 Task: Find connections with filter location Sarwār with filter topic #healthwith filter profile language German with filter current company US Pharmacopeia with filter school Dr. Babasaheb Ambedkar Marathwada University, Aurangabad with filter industry Family Planning Centers with filter service category Business Analytics with filter keywords title Continuous Improvement Lead
Action: Mouse moved to (513, 62)
Screenshot: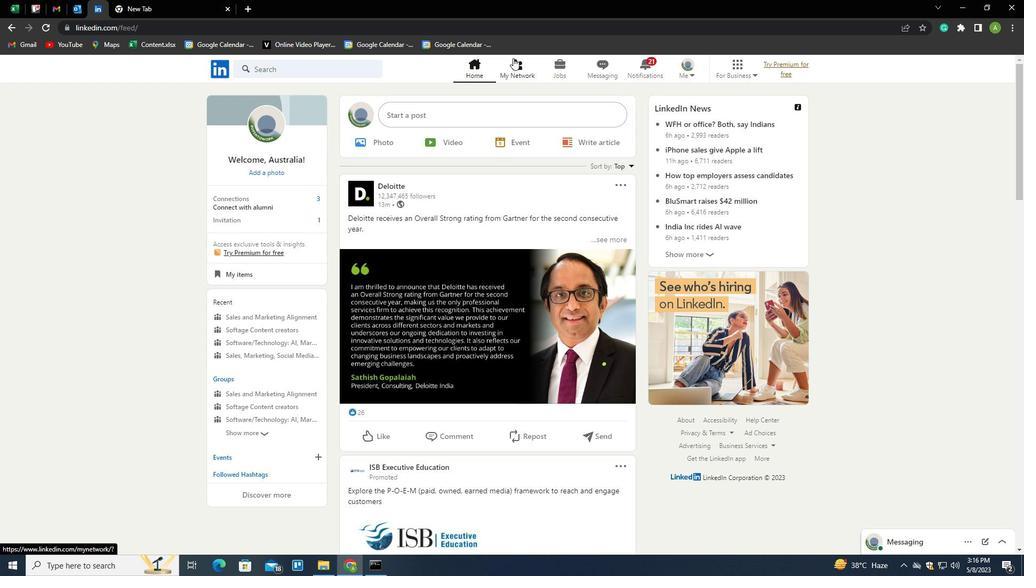 
Action: Mouse pressed left at (513, 62)
Screenshot: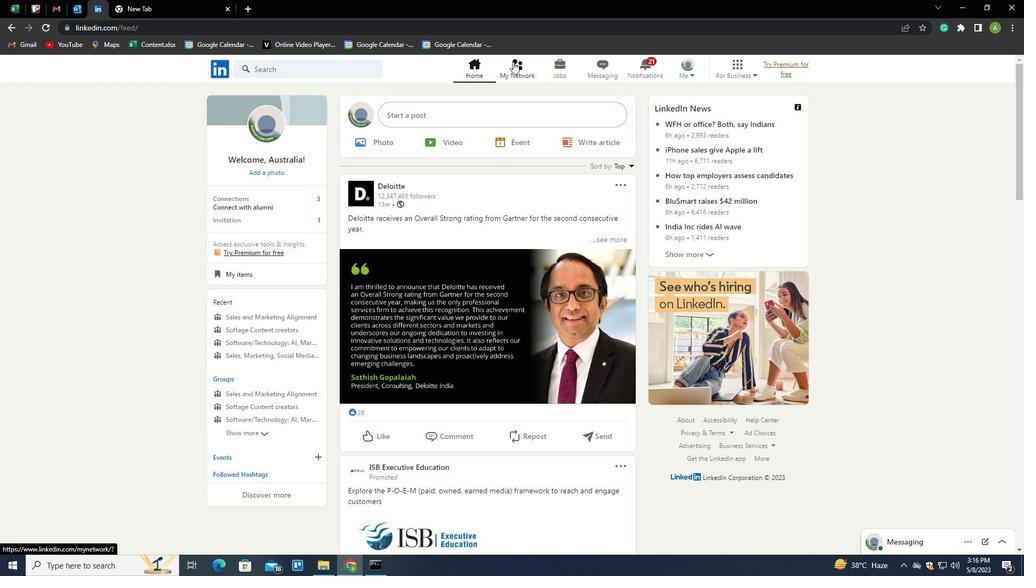 
Action: Mouse moved to (255, 128)
Screenshot: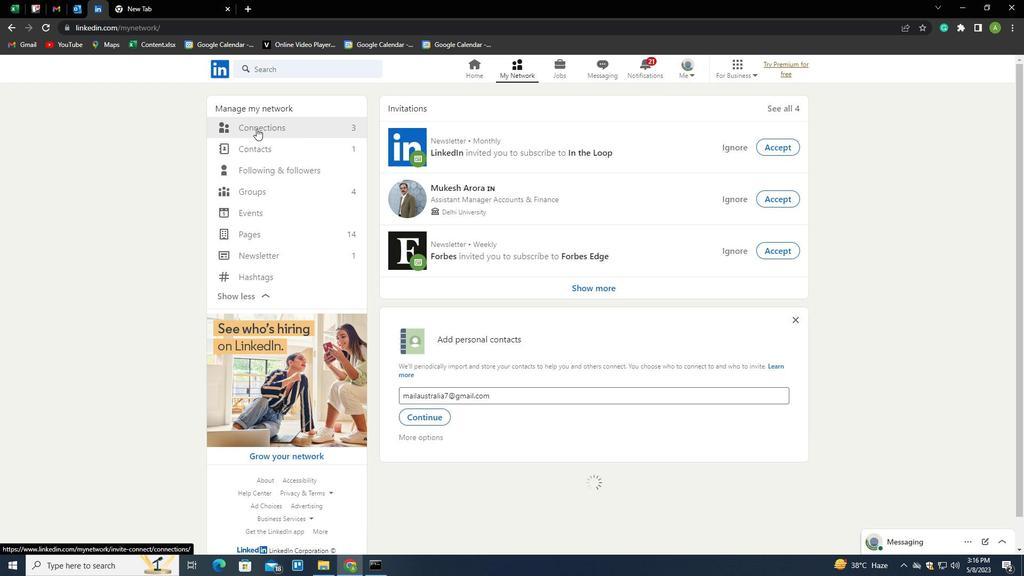 
Action: Mouse pressed left at (255, 128)
Screenshot: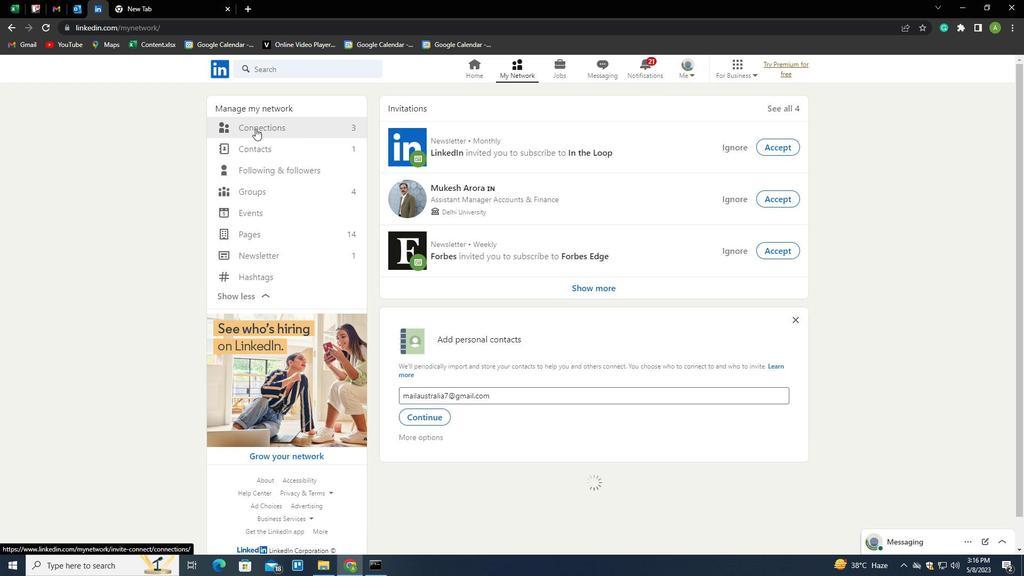 
Action: Mouse moved to (590, 129)
Screenshot: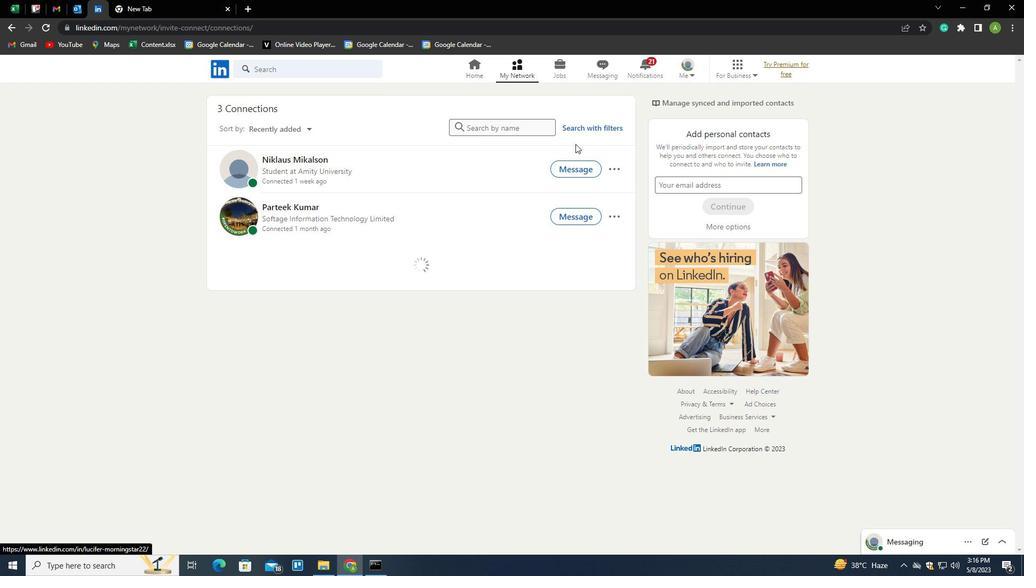 
Action: Mouse pressed left at (590, 129)
Screenshot: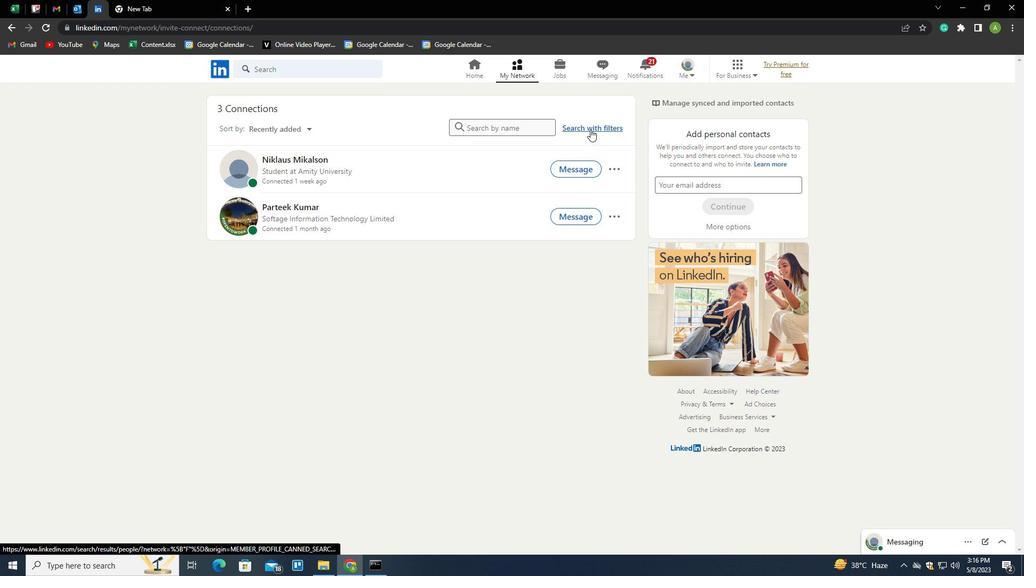 
Action: Mouse moved to (535, 102)
Screenshot: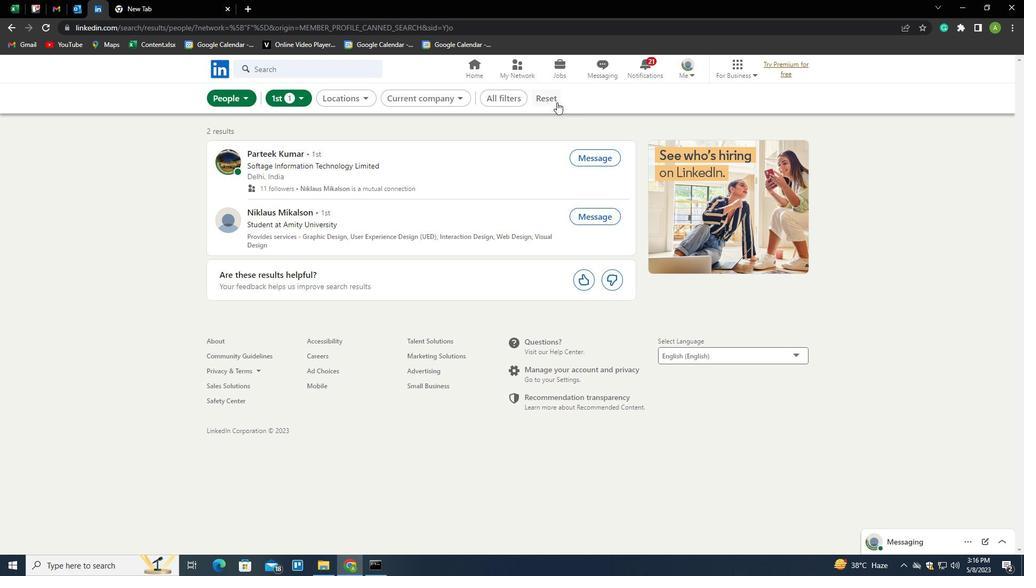 
Action: Mouse pressed left at (535, 102)
Screenshot: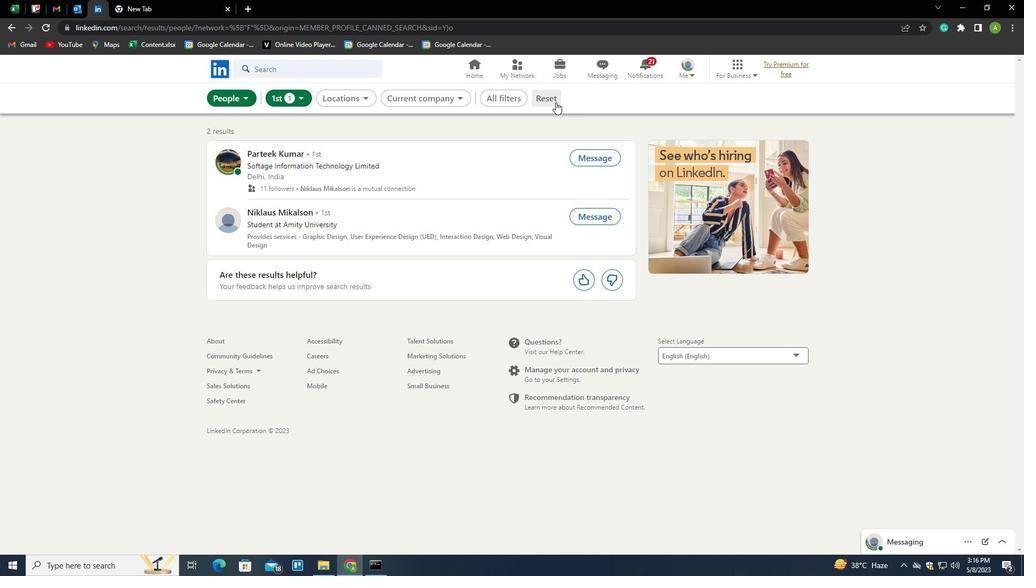
Action: Mouse moved to (526, 95)
Screenshot: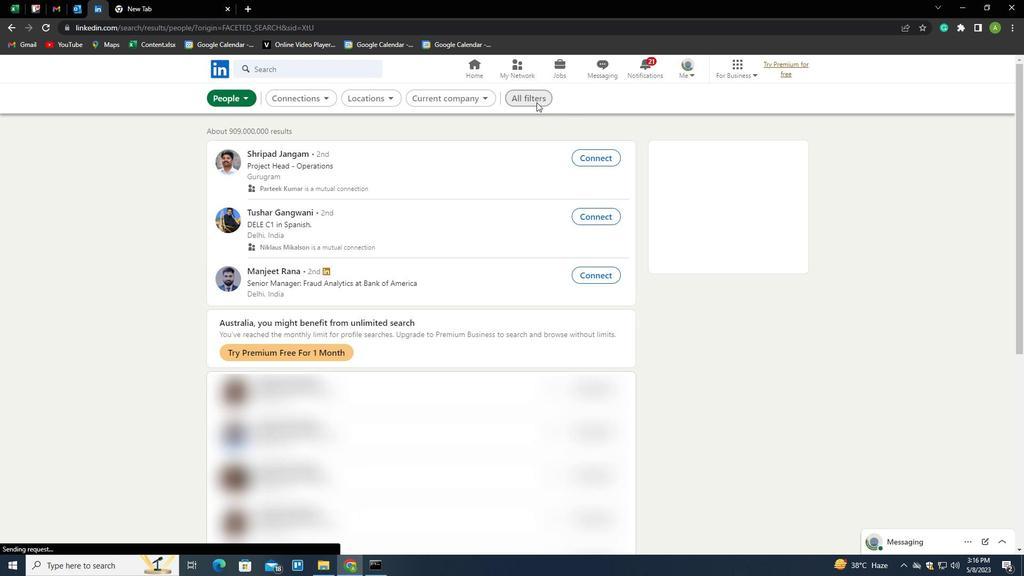 
Action: Mouse pressed left at (526, 95)
Screenshot: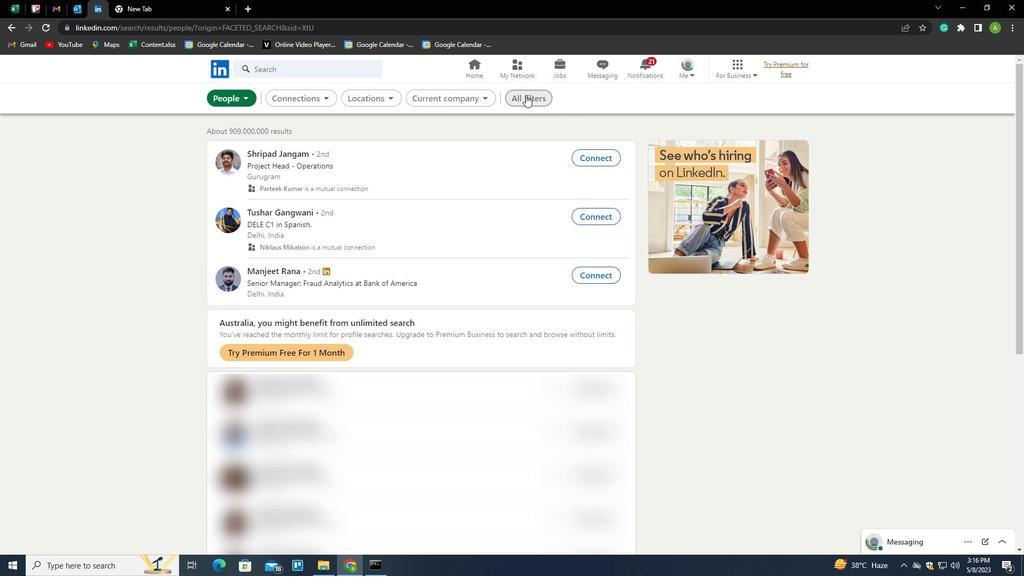 
Action: Mouse moved to (788, 215)
Screenshot: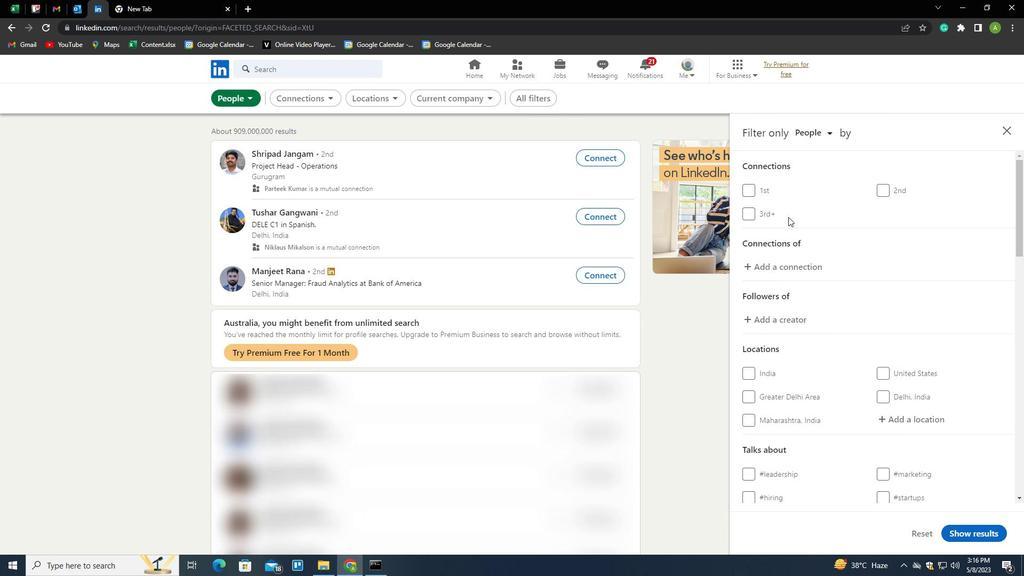 
Action: Mouse scrolled (788, 215) with delta (0, 0)
Screenshot: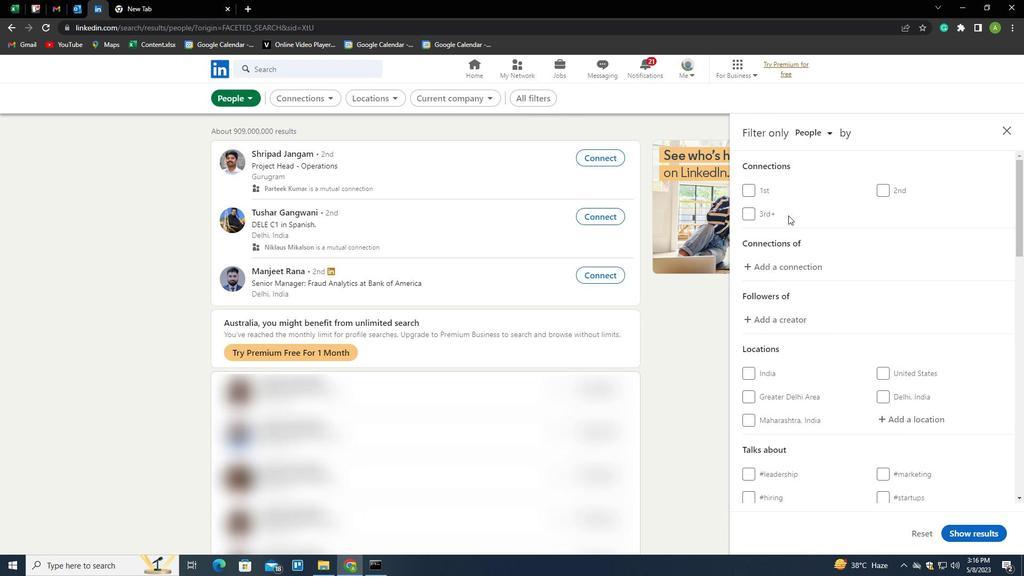 
Action: Mouse scrolled (788, 215) with delta (0, 0)
Screenshot: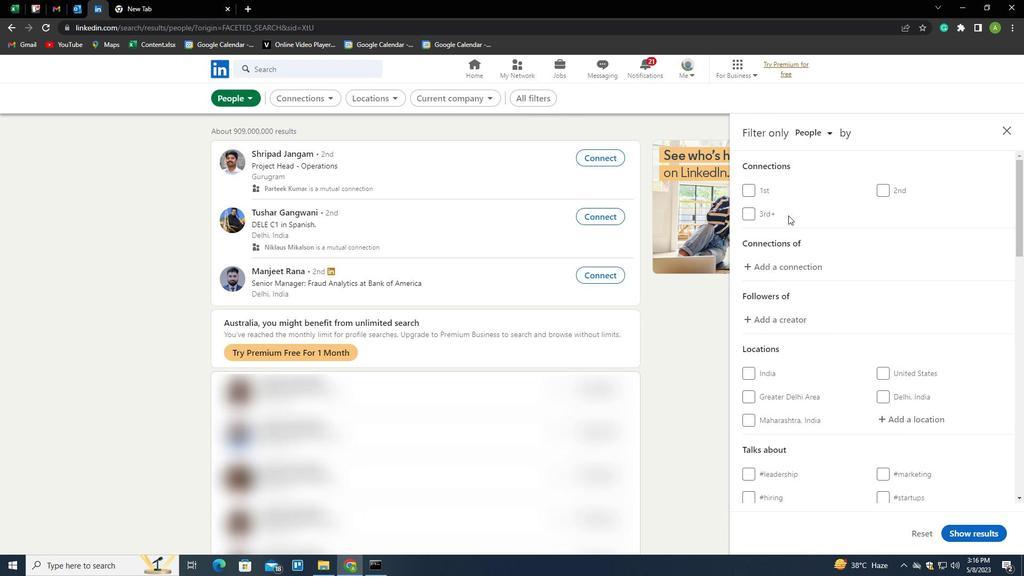 
Action: Mouse moved to (831, 243)
Screenshot: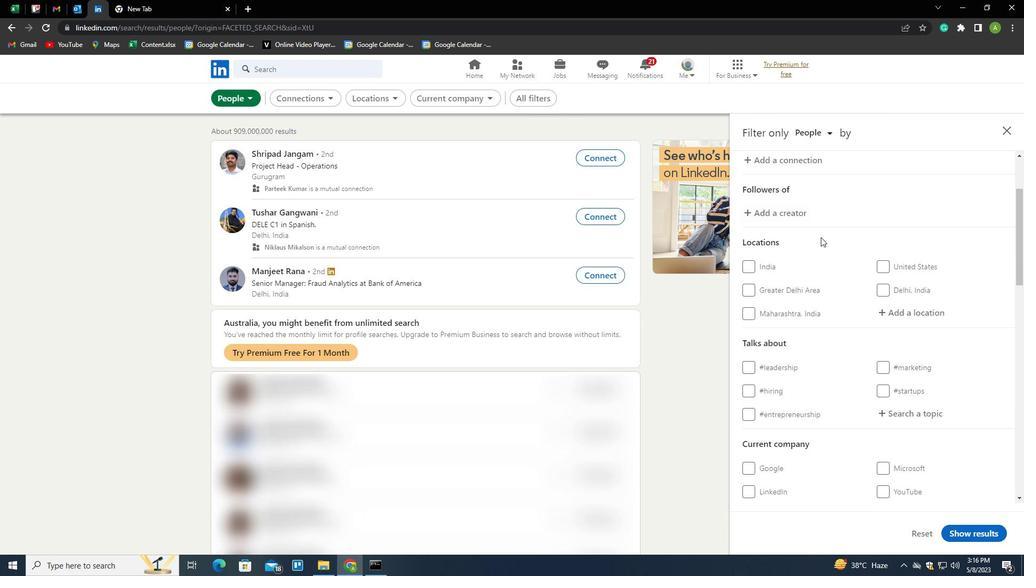 
Action: Mouse scrolled (831, 243) with delta (0, 0)
Screenshot: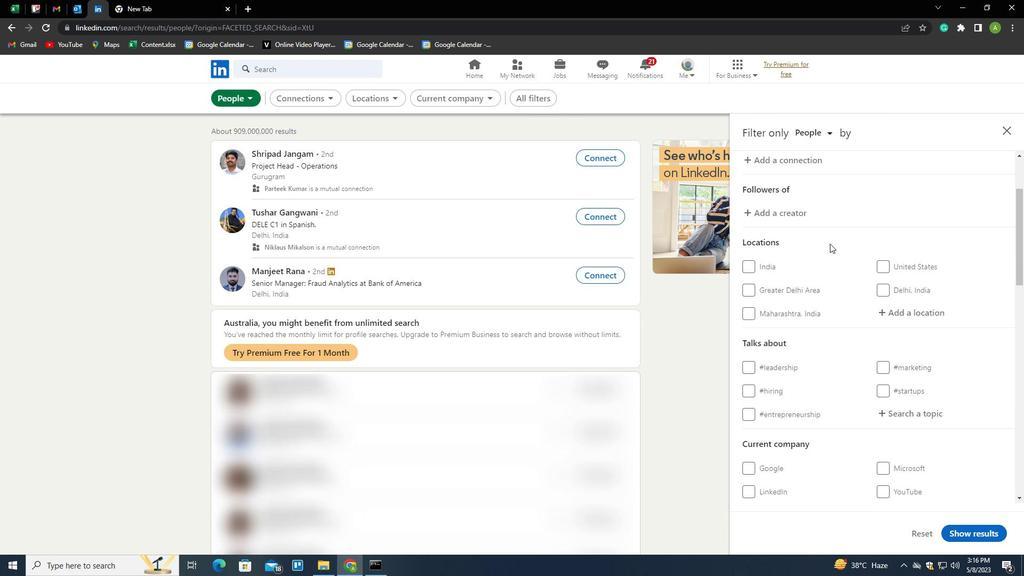 
Action: Mouse moved to (893, 260)
Screenshot: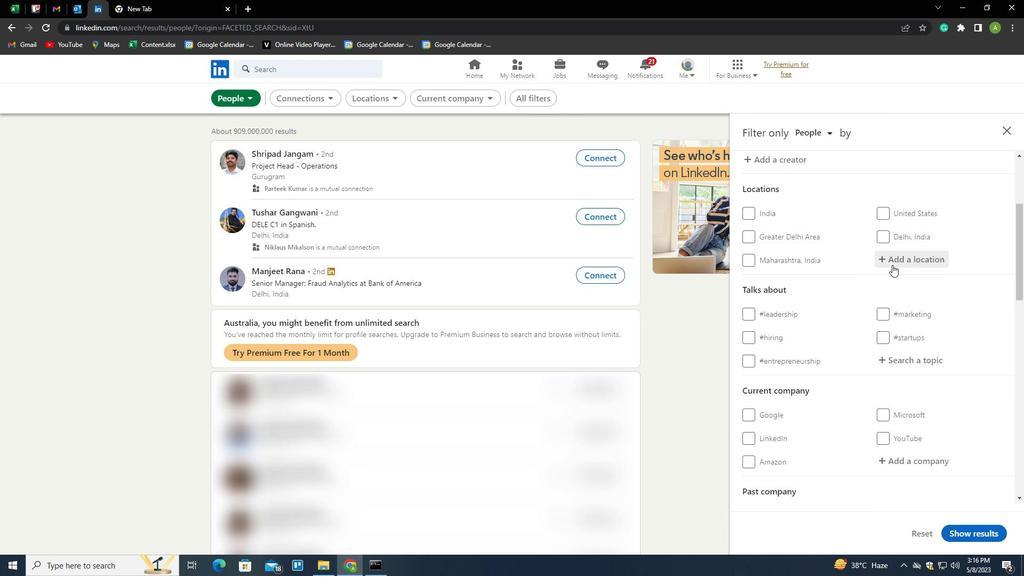 
Action: Mouse pressed left at (893, 260)
Screenshot: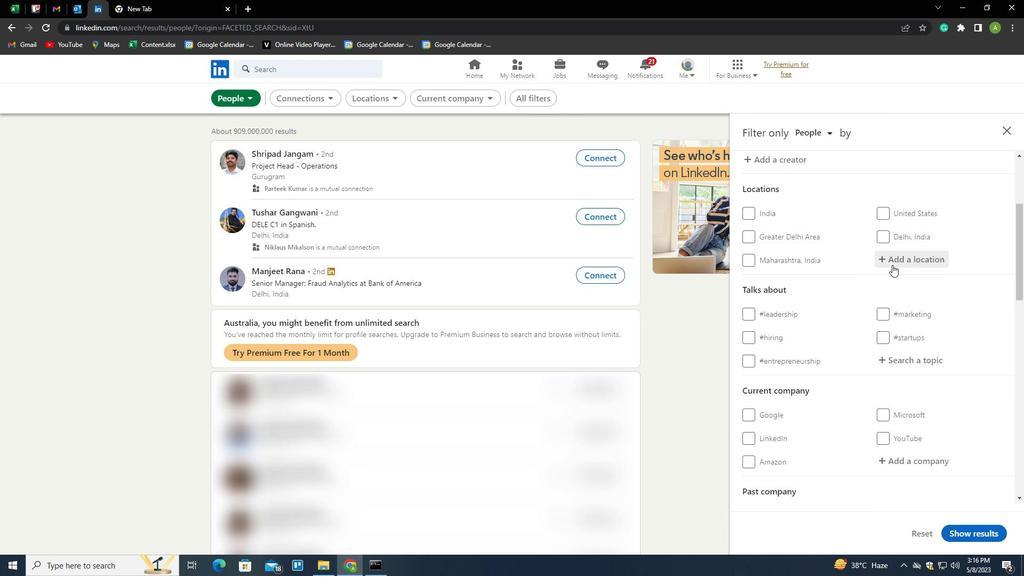 
Action: Key pressed <Key.shift>S
Screenshot: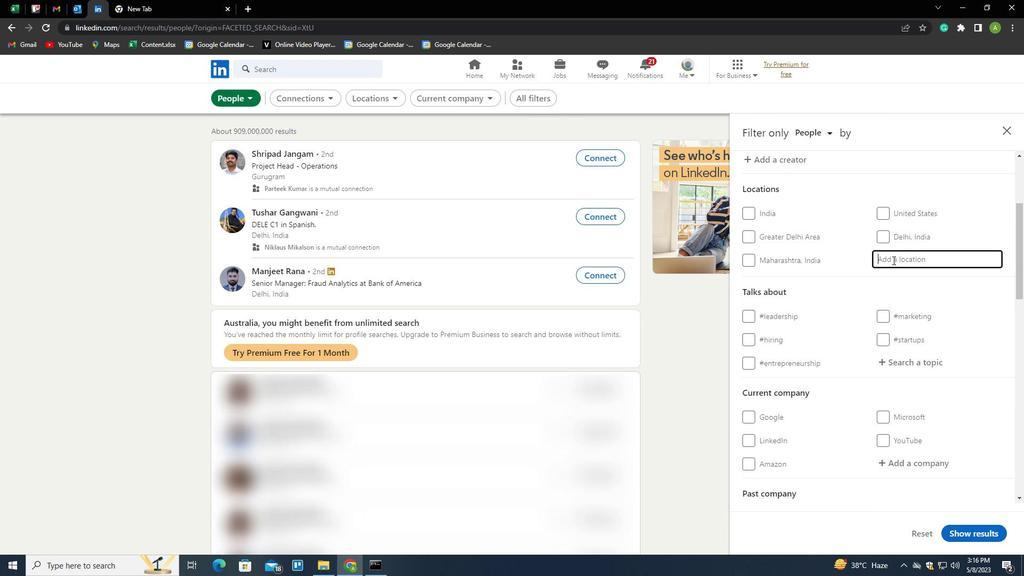 
Action: Mouse moved to (895, 259)
Screenshot: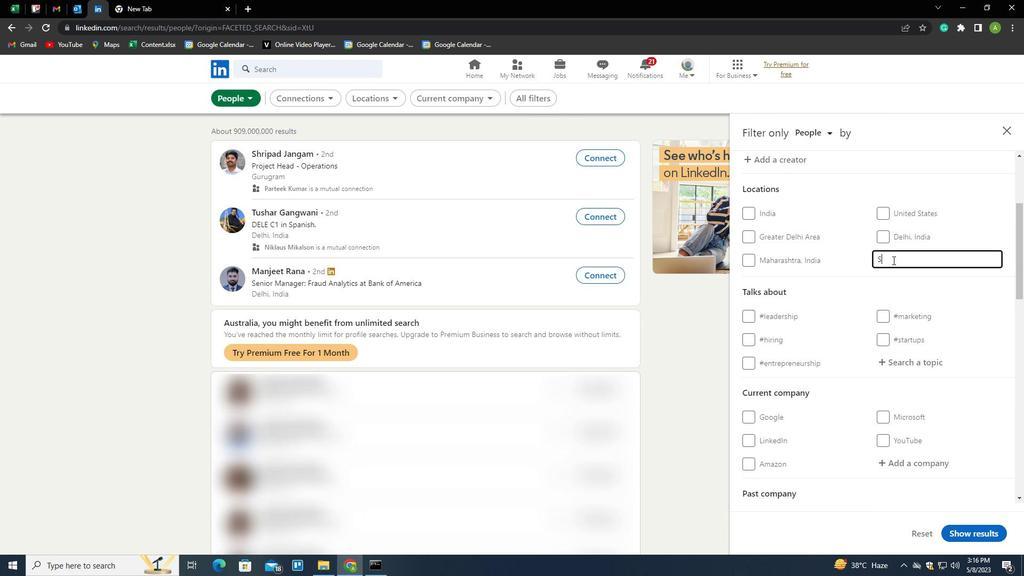 
Action: Key pressed A
Screenshot: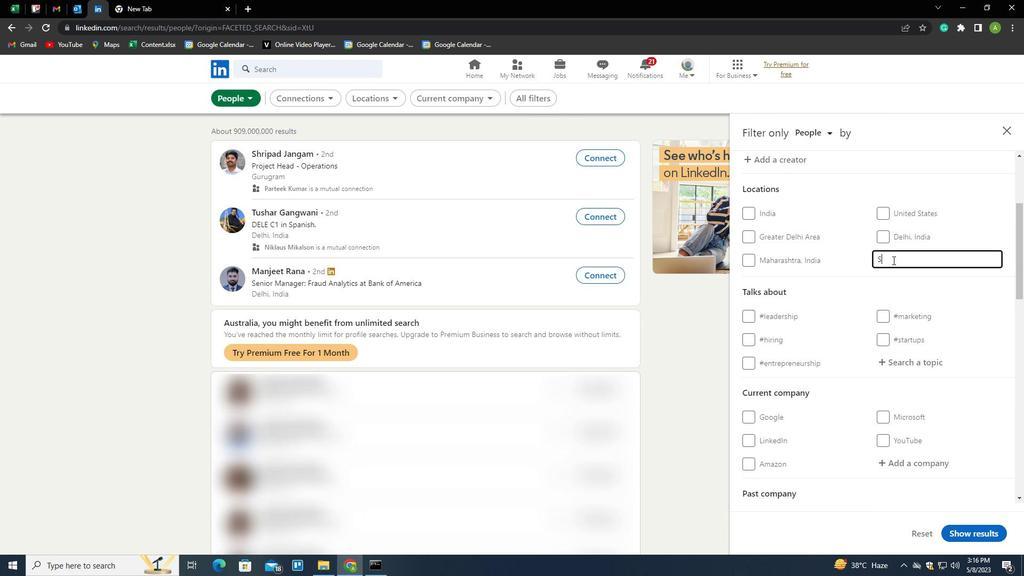 
Action: Mouse moved to (929, 235)
Screenshot: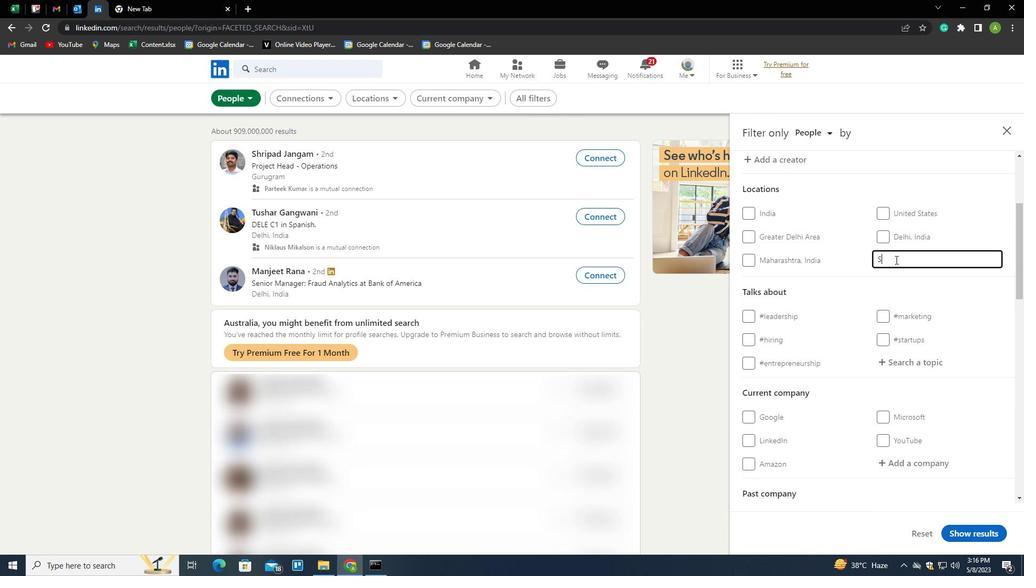 
Action: Key pressed RWAR<Key.down><Key.enter>
Screenshot: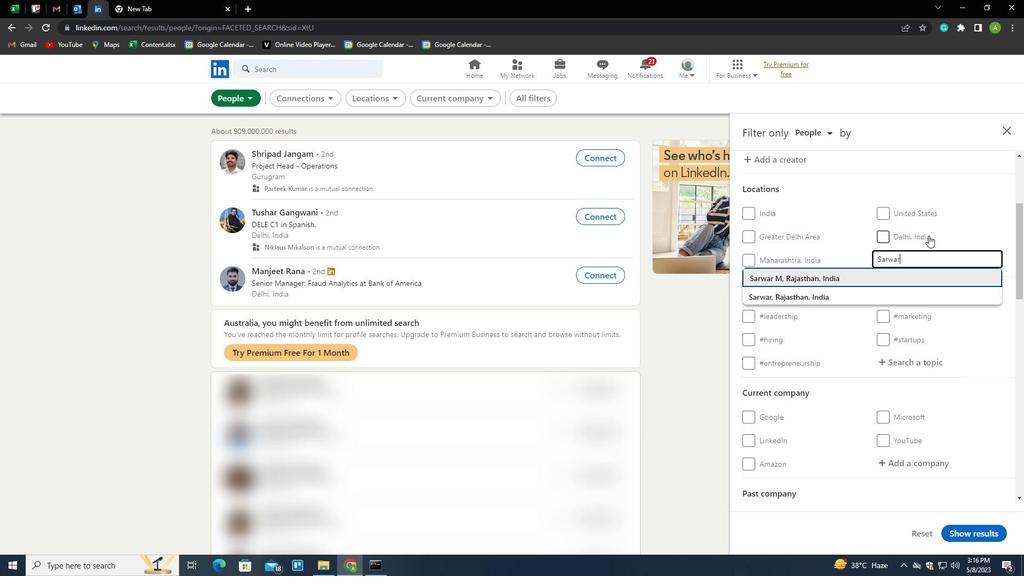 
Action: Mouse scrolled (929, 235) with delta (0, 0)
Screenshot: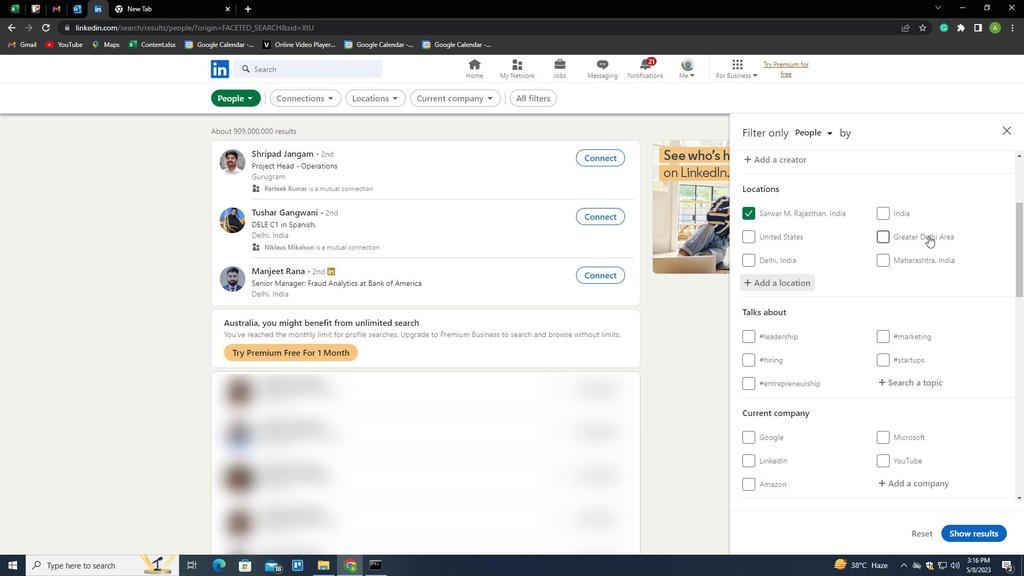 
Action: Mouse scrolled (929, 235) with delta (0, 0)
Screenshot: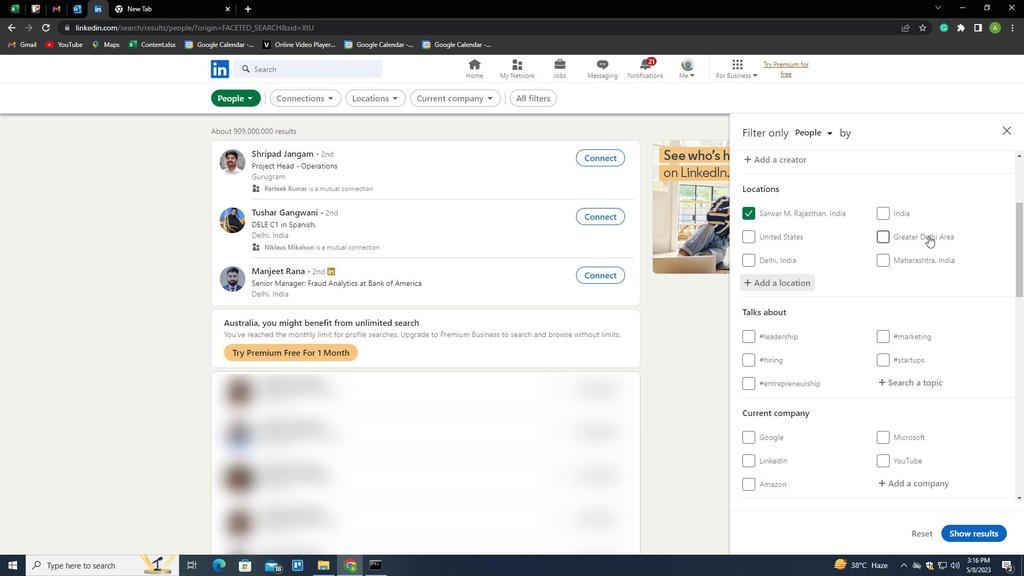 
Action: Mouse moved to (913, 274)
Screenshot: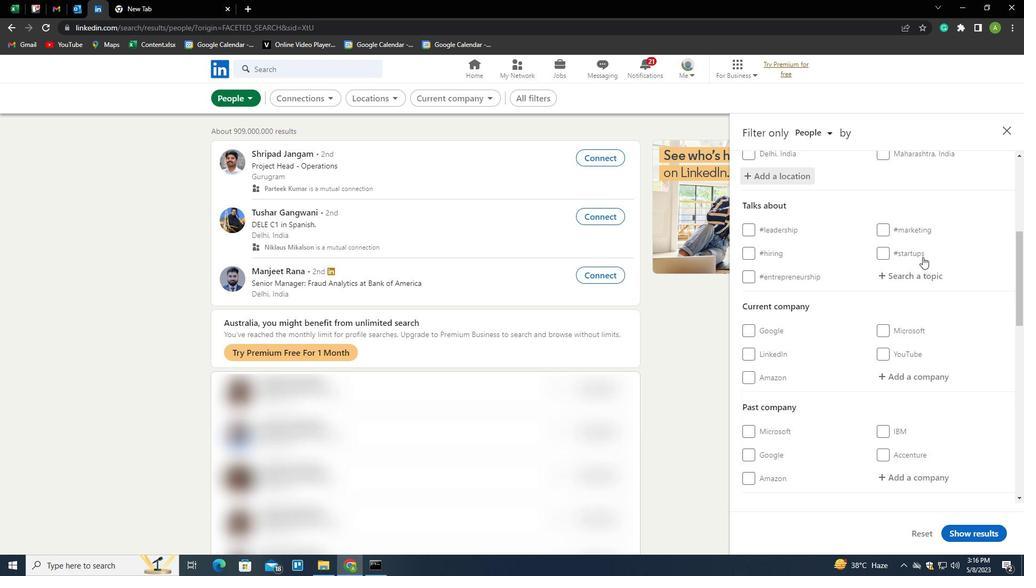 
Action: Mouse pressed left at (913, 274)
Screenshot: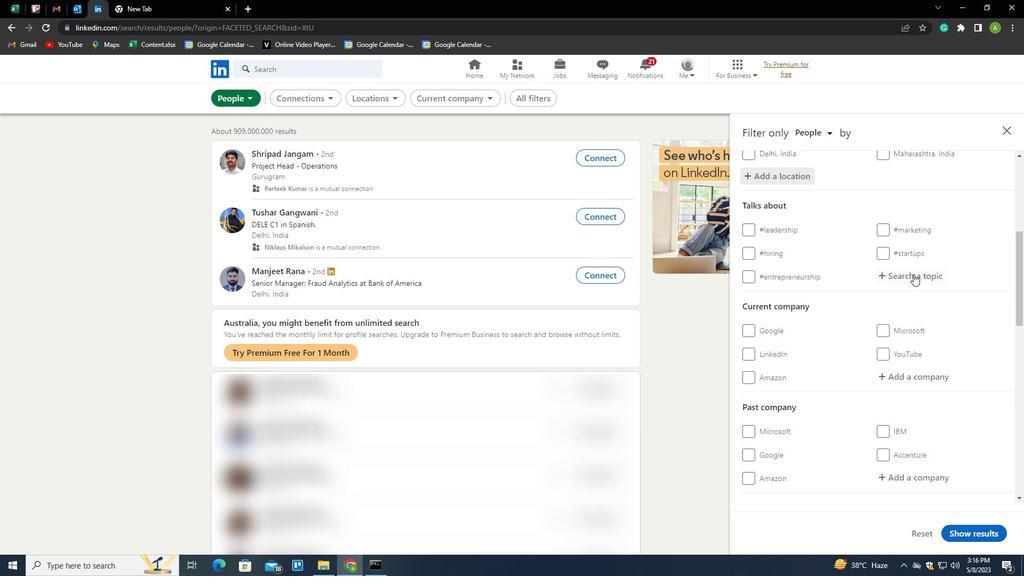 
Action: Mouse moved to (920, 270)
Screenshot: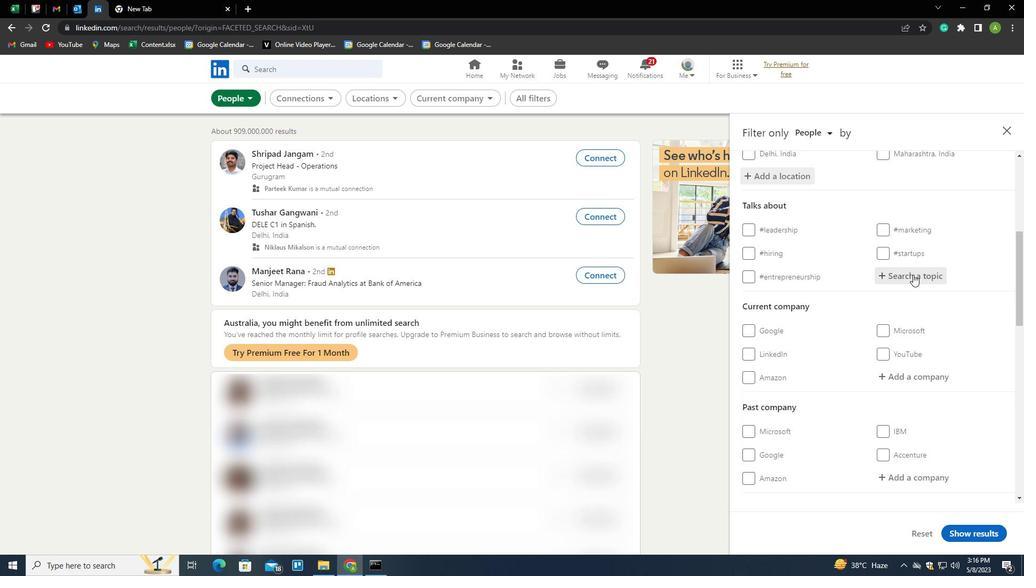 
Action: Key pressed HEAT<Key.backspace>LTH<Key.down><Key.down><Key.enter>
Screenshot: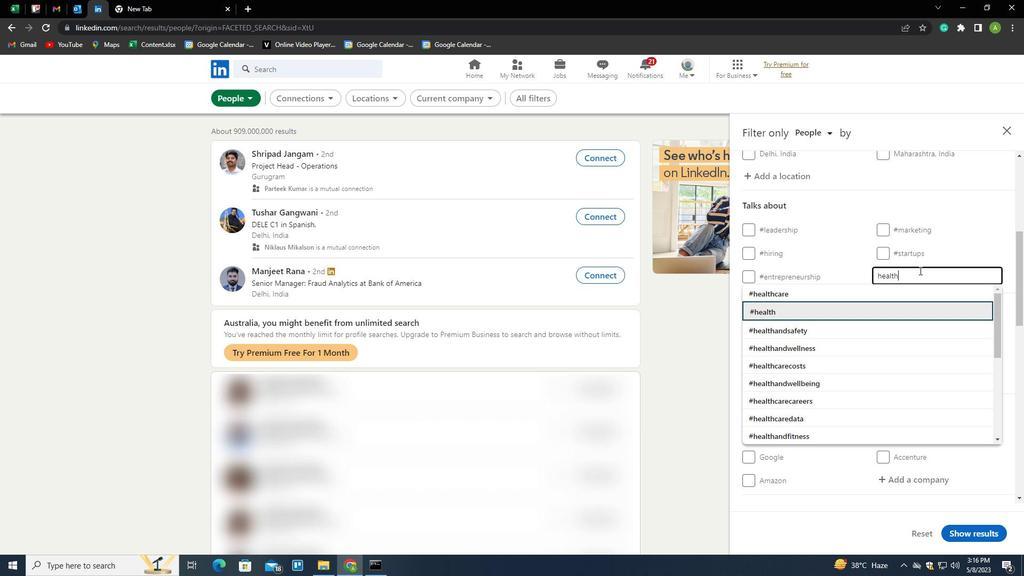 
Action: Mouse scrolled (920, 270) with delta (0, 0)
Screenshot: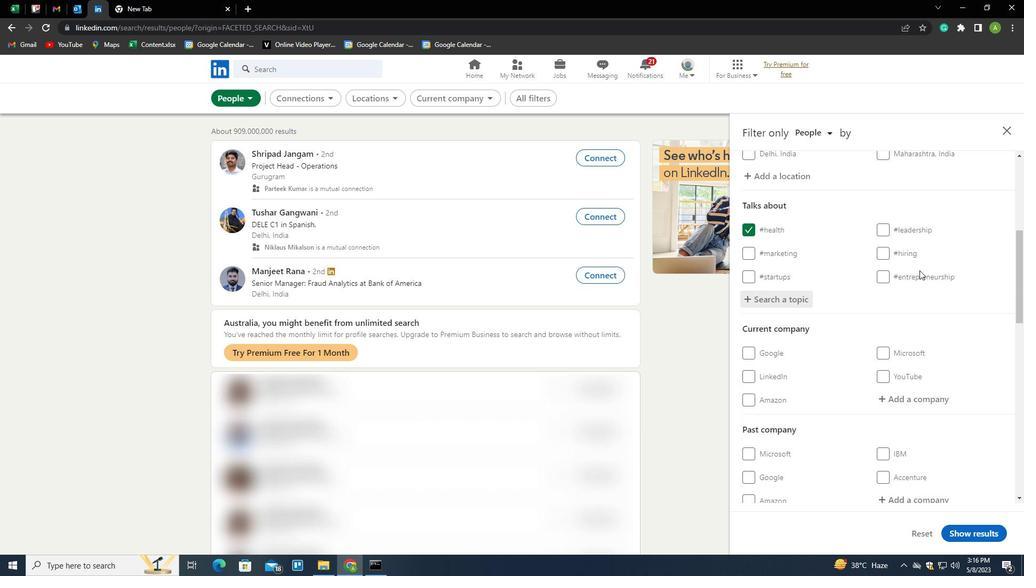 
Action: Mouse scrolled (920, 270) with delta (0, 0)
Screenshot: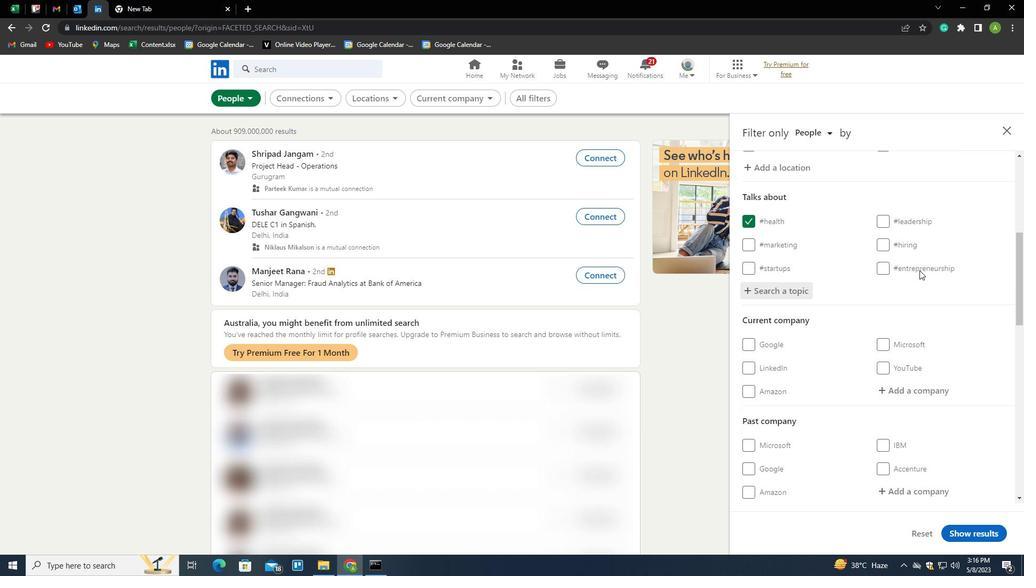 
Action: Mouse scrolled (920, 270) with delta (0, 0)
Screenshot: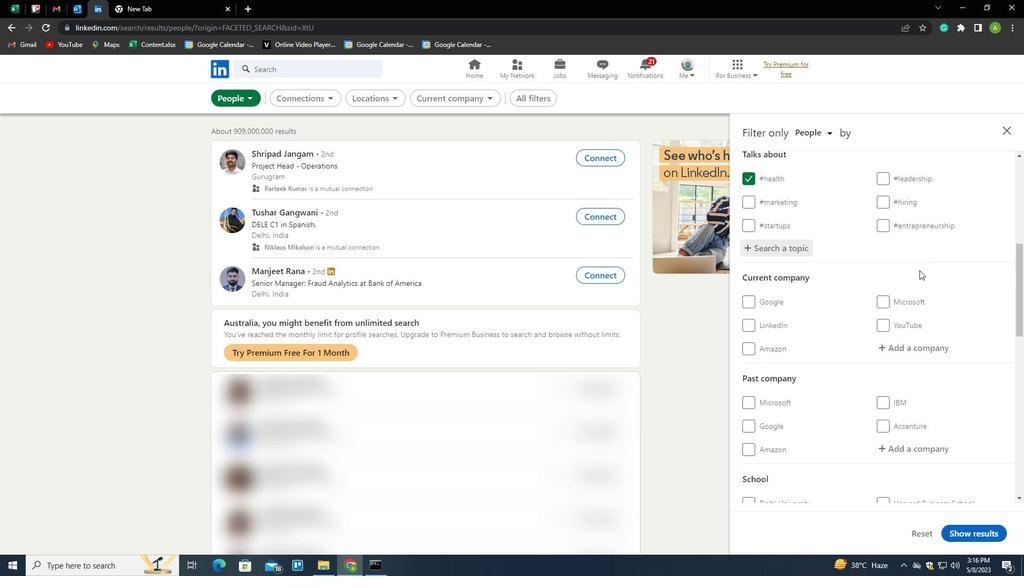 
Action: Mouse scrolled (920, 270) with delta (0, 0)
Screenshot: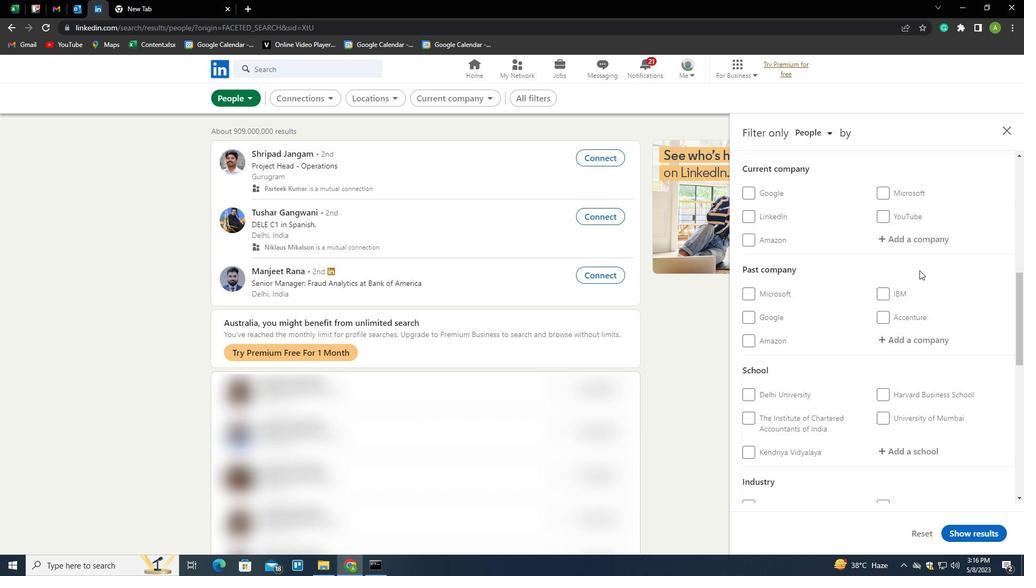 
Action: Mouse scrolled (920, 270) with delta (0, 0)
Screenshot: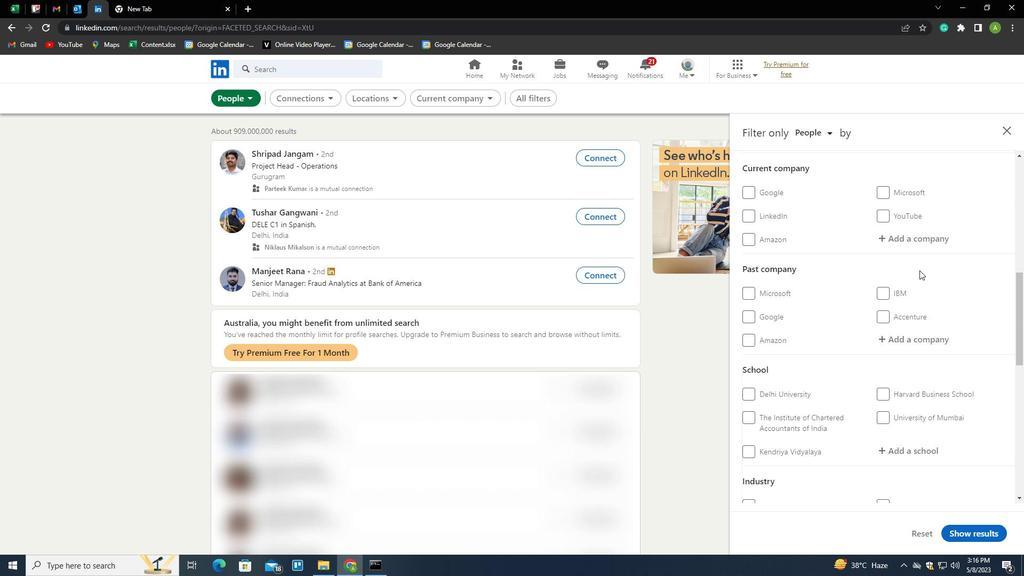 
Action: Mouse scrolled (920, 270) with delta (0, 0)
Screenshot: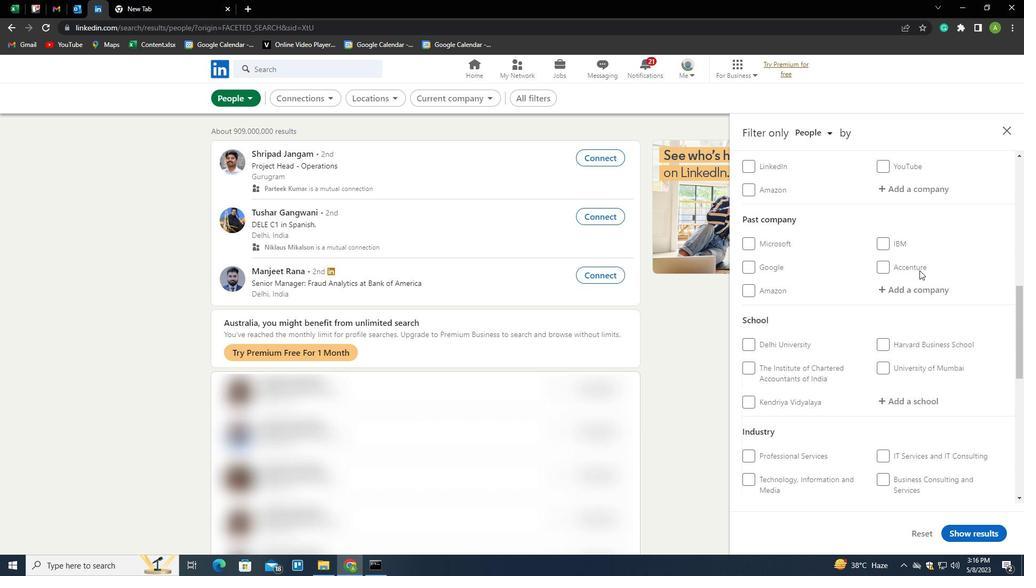 
Action: Mouse scrolled (920, 270) with delta (0, 0)
Screenshot: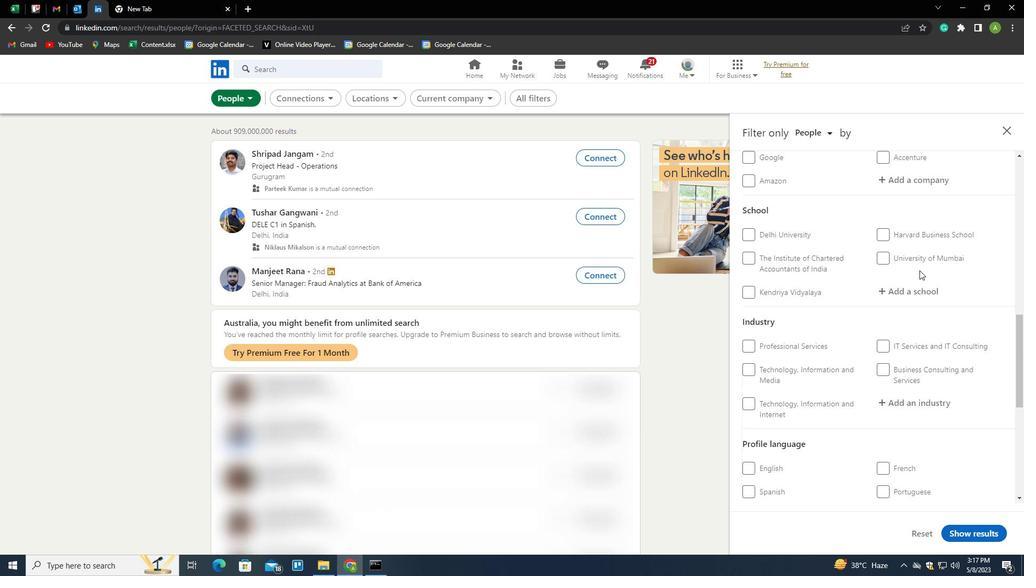 
Action: Mouse scrolled (920, 270) with delta (0, 0)
Screenshot: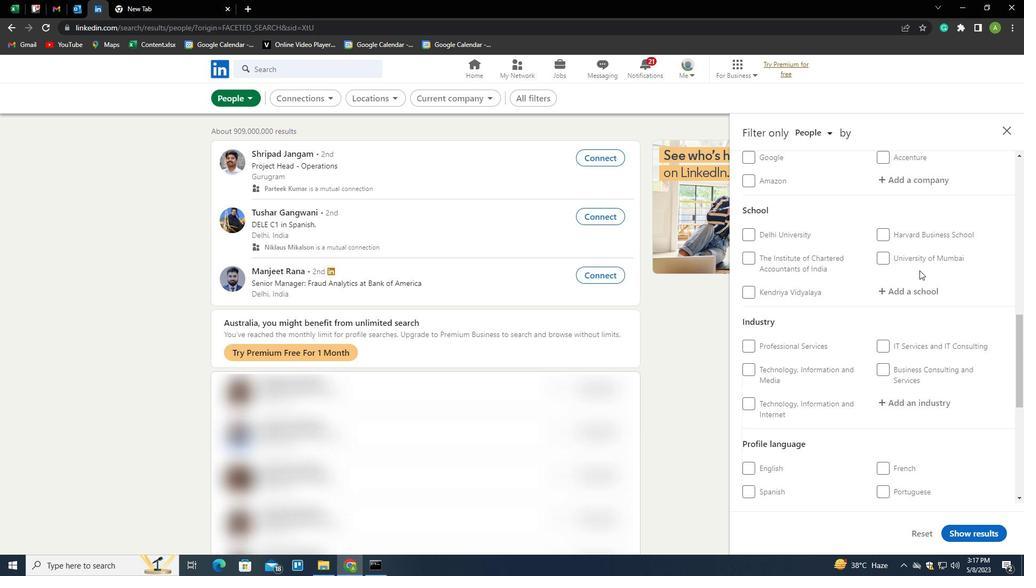 
Action: Mouse scrolled (920, 270) with delta (0, 0)
Screenshot: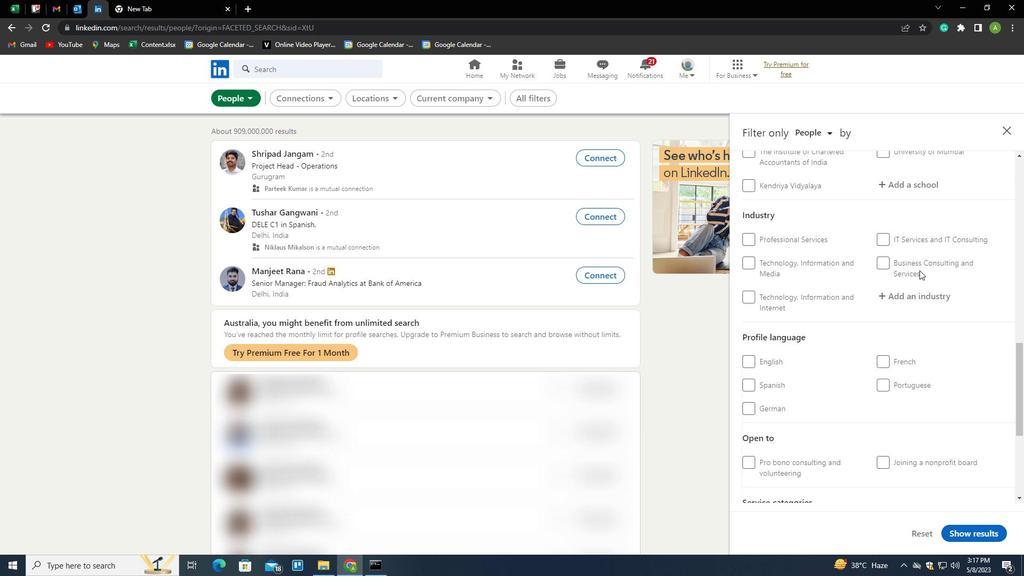 
Action: Mouse scrolled (920, 270) with delta (0, 0)
Screenshot: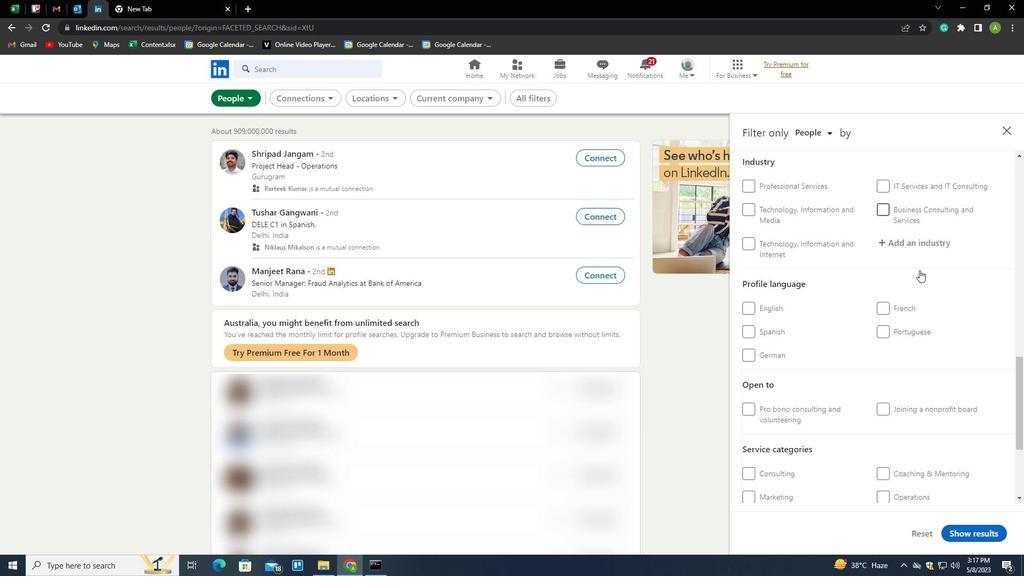 
Action: Mouse moved to (768, 296)
Screenshot: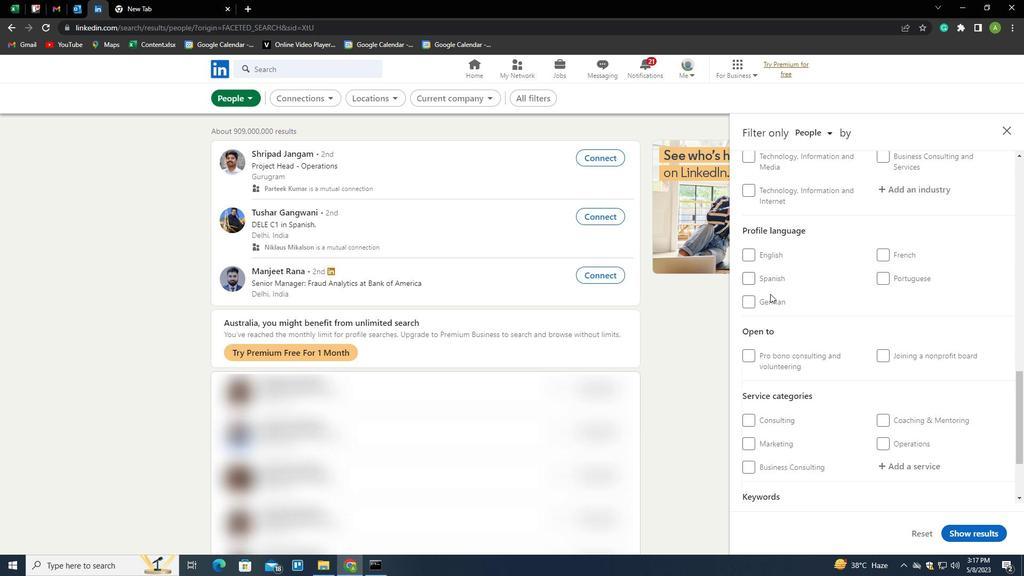 
Action: Mouse pressed left at (768, 296)
Screenshot: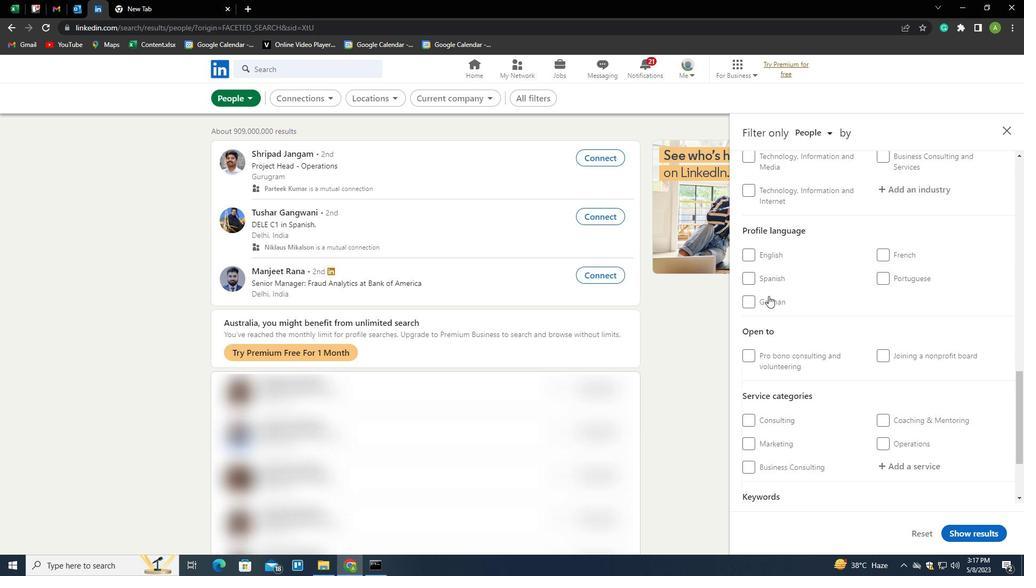 
Action: Mouse moved to (903, 293)
Screenshot: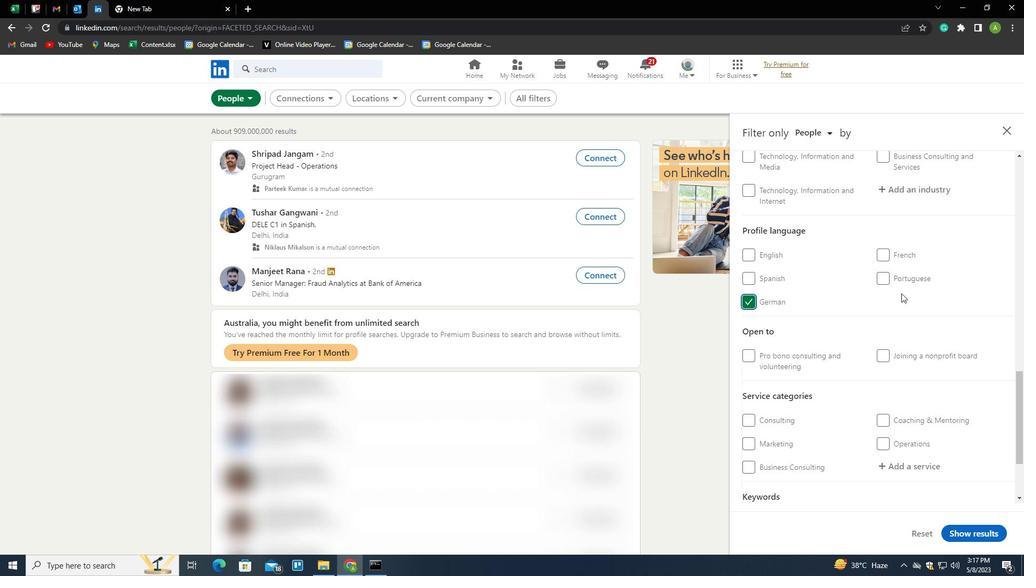 
Action: Mouse scrolled (903, 294) with delta (0, 0)
Screenshot: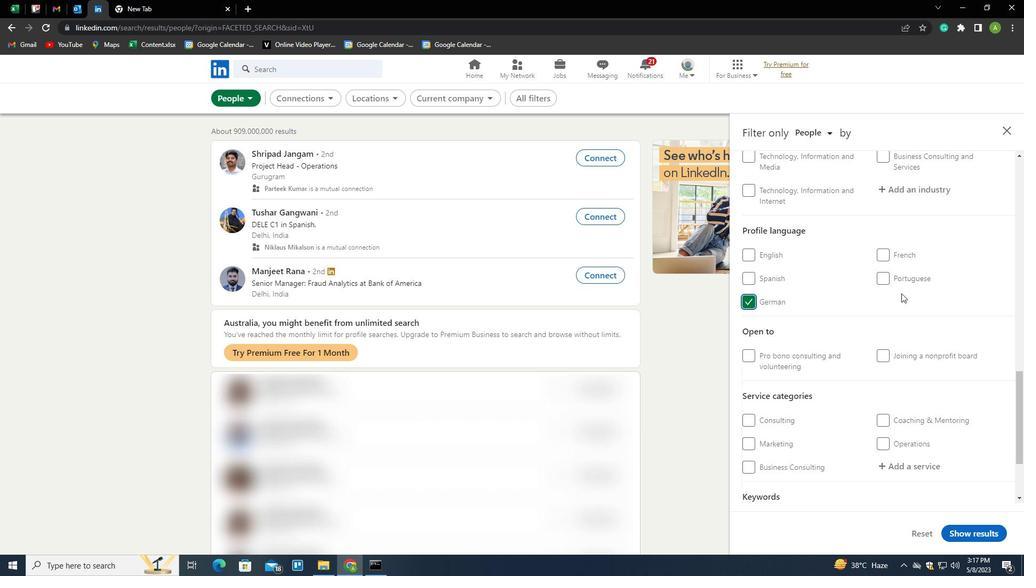 
Action: Mouse scrolled (903, 294) with delta (0, 0)
Screenshot: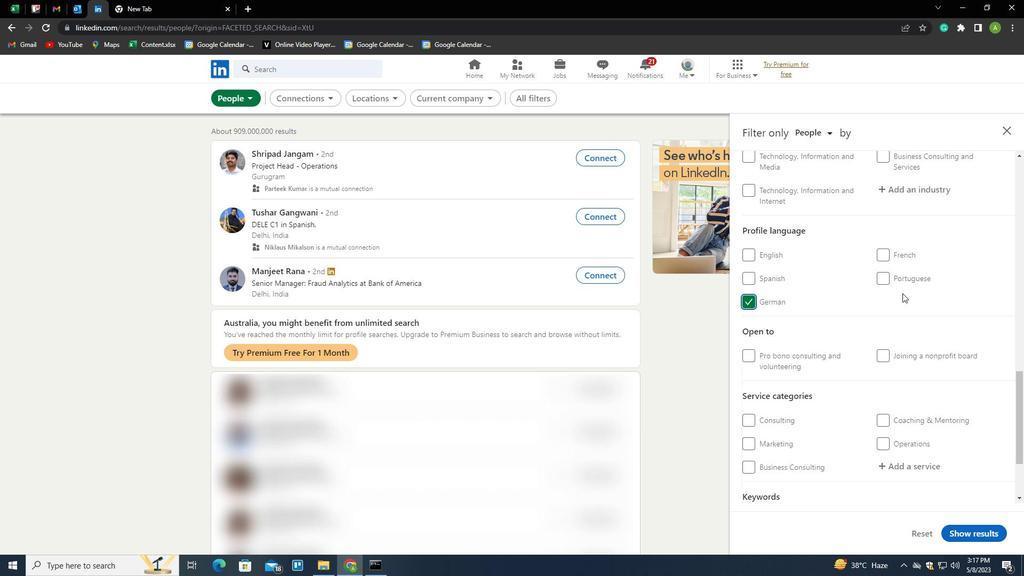 
Action: Mouse scrolled (903, 294) with delta (0, 0)
Screenshot: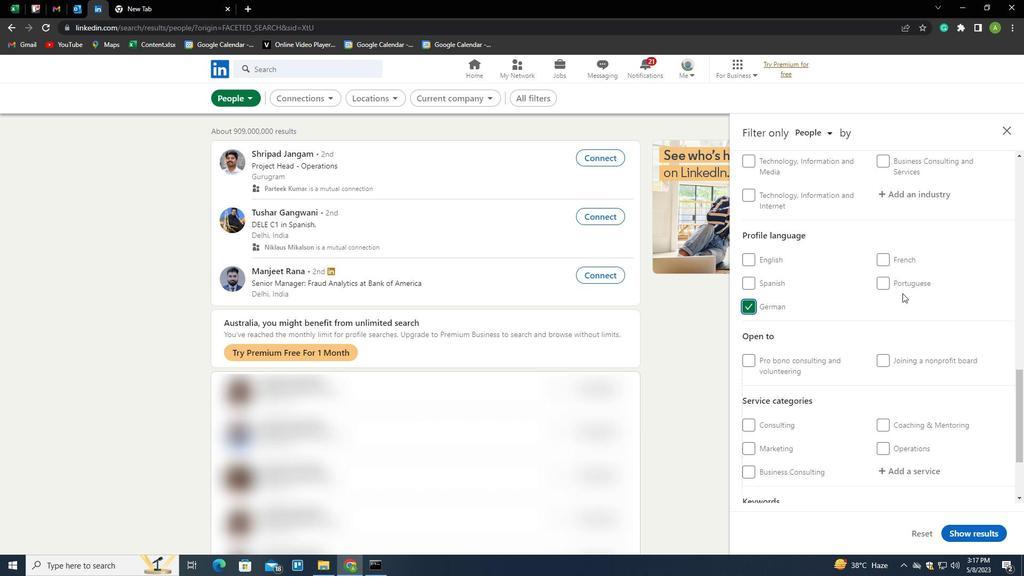 
Action: Mouse scrolled (903, 294) with delta (0, 0)
Screenshot: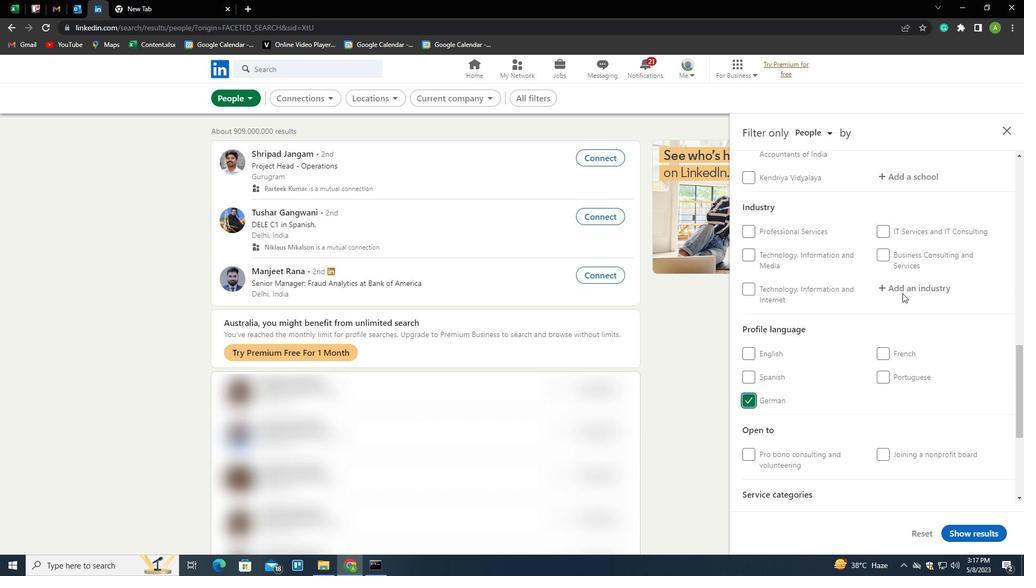 
Action: Mouse scrolled (903, 294) with delta (0, 0)
Screenshot: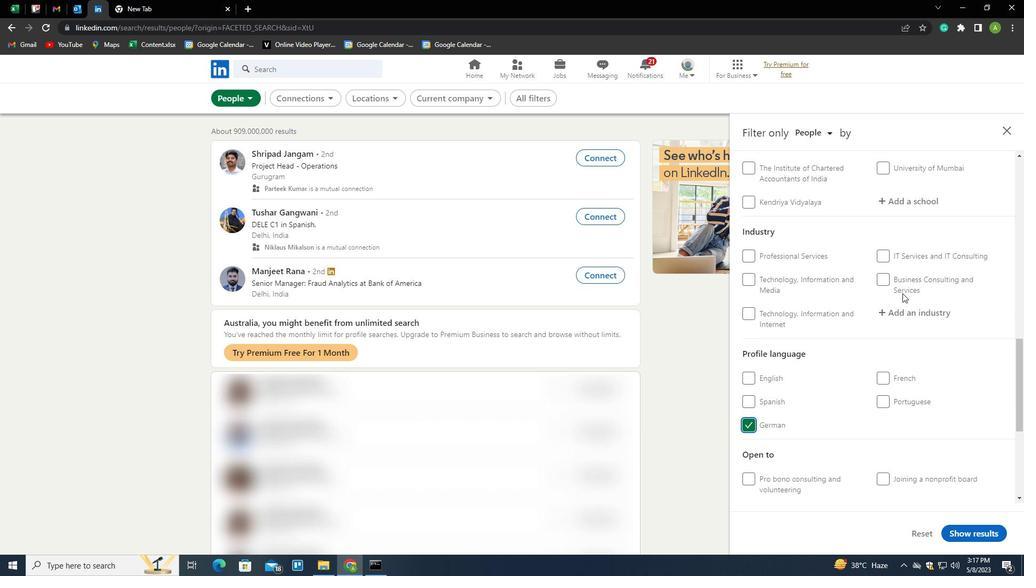 
Action: Mouse moved to (903, 293)
Screenshot: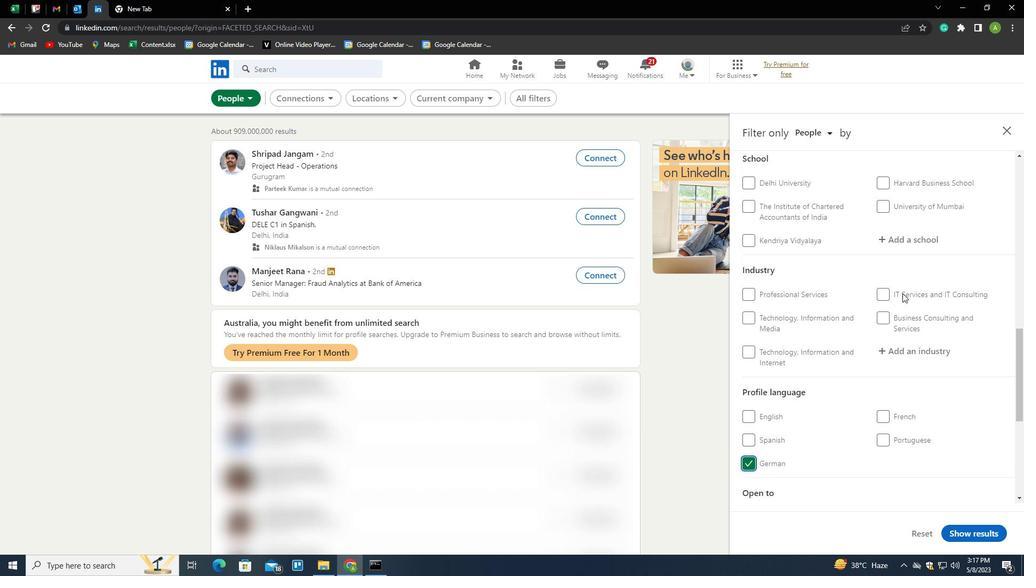 
Action: Mouse scrolled (903, 294) with delta (0, 0)
Screenshot: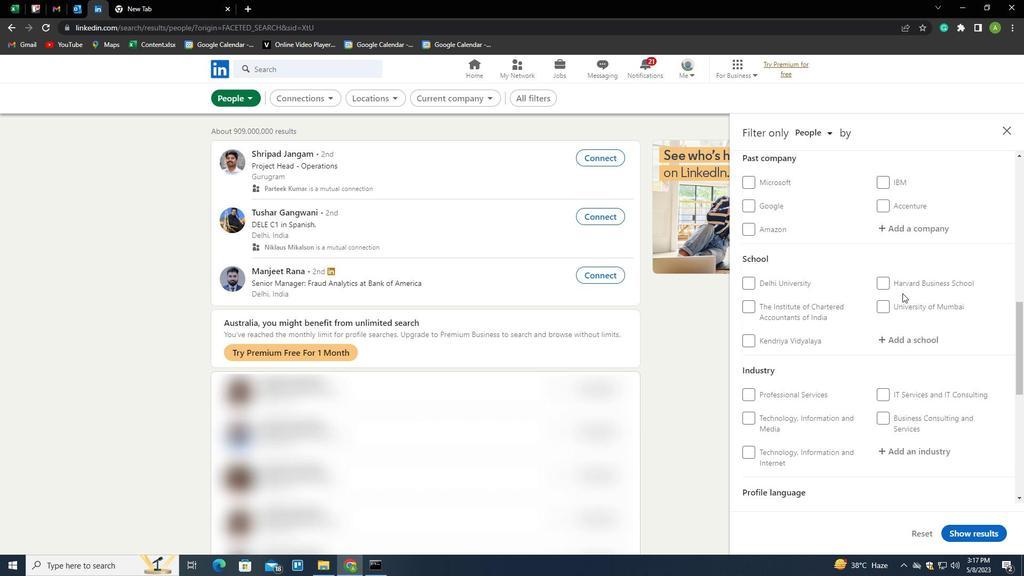 
Action: Mouse scrolled (903, 294) with delta (0, 0)
Screenshot: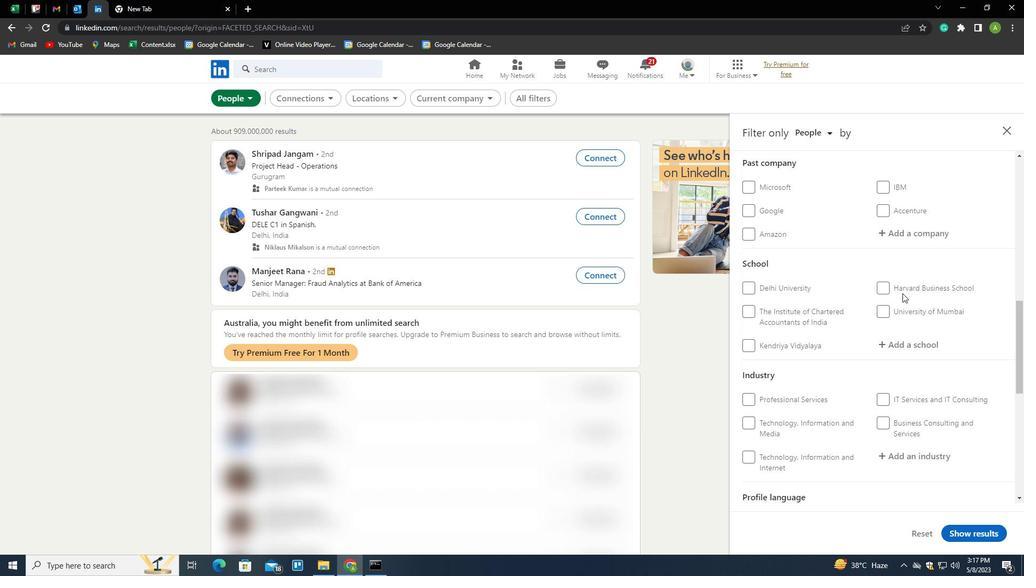 
Action: Mouse scrolled (903, 294) with delta (0, 0)
Screenshot: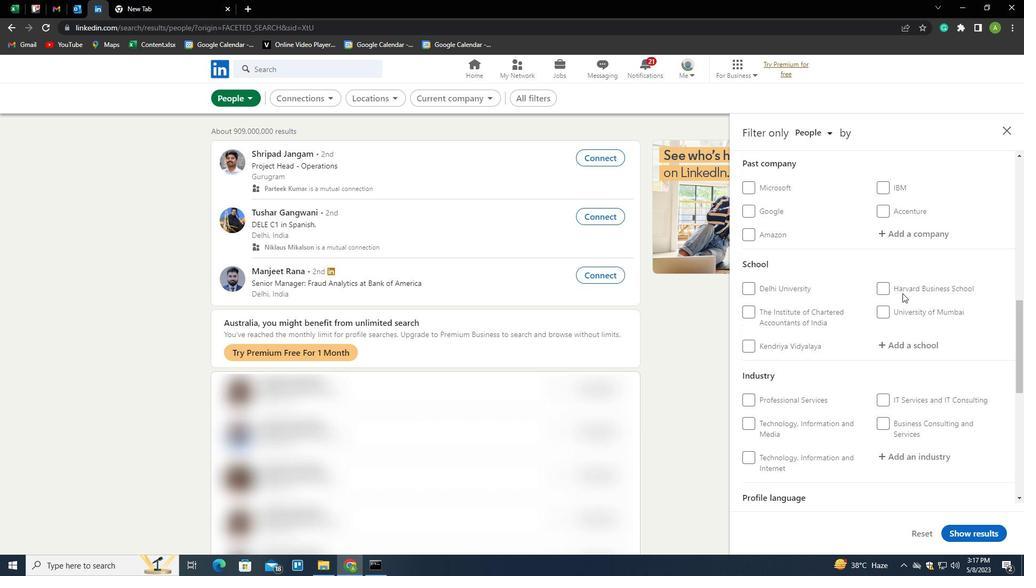 
Action: Mouse moved to (902, 292)
Screenshot: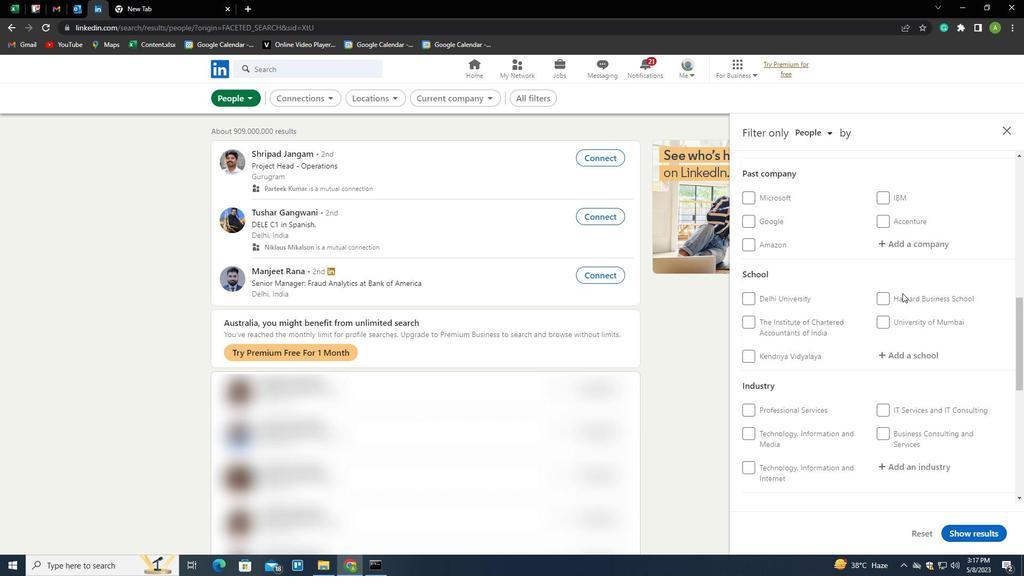 
Action: Mouse scrolled (902, 293) with delta (0, 0)
Screenshot: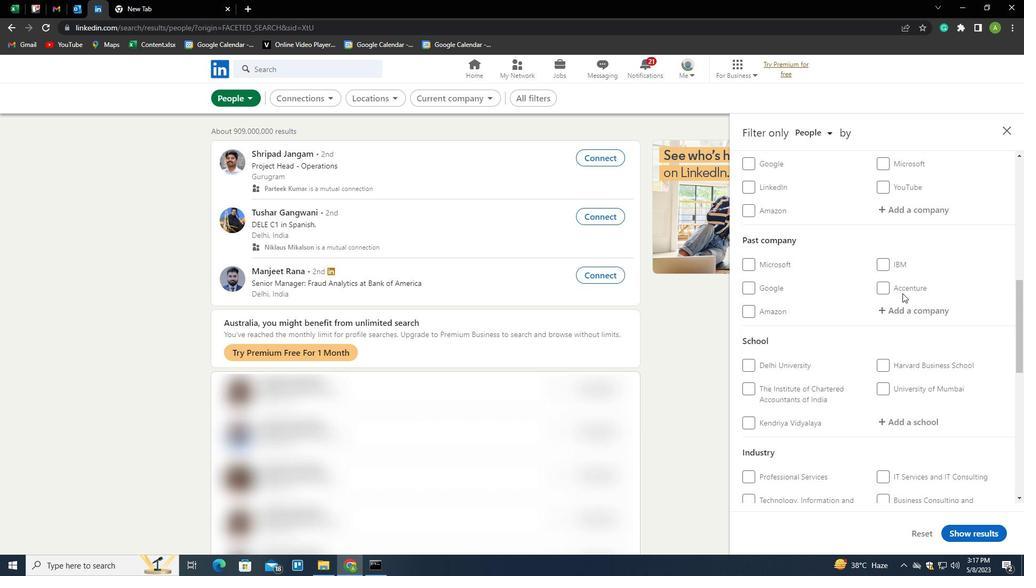 
Action: Mouse scrolled (902, 293) with delta (0, 0)
Screenshot: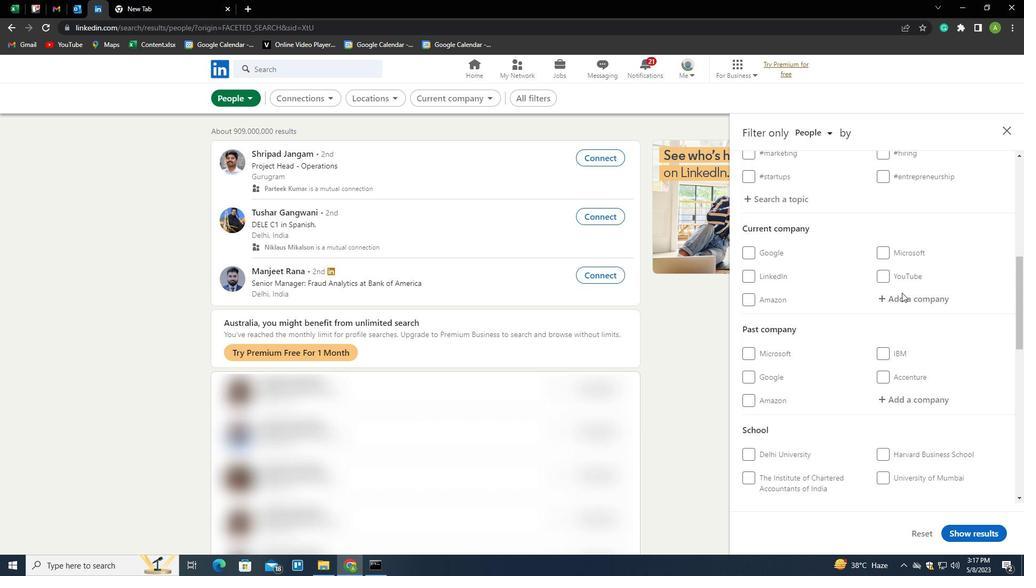 
Action: Mouse scrolled (902, 292) with delta (0, 0)
Screenshot: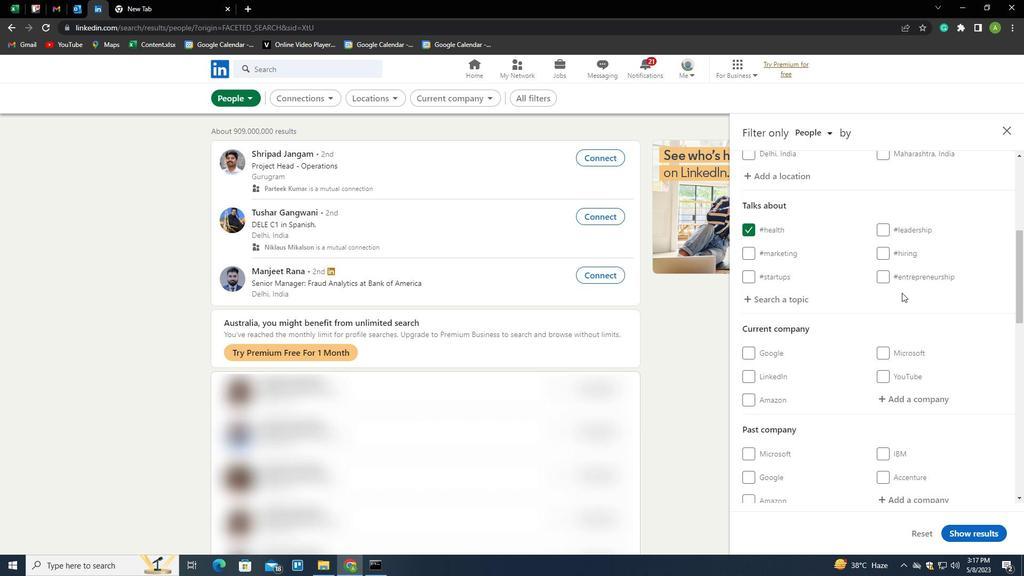 
Action: Mouse scrolled (902, 292) with delta (0, 0)
Screenshot: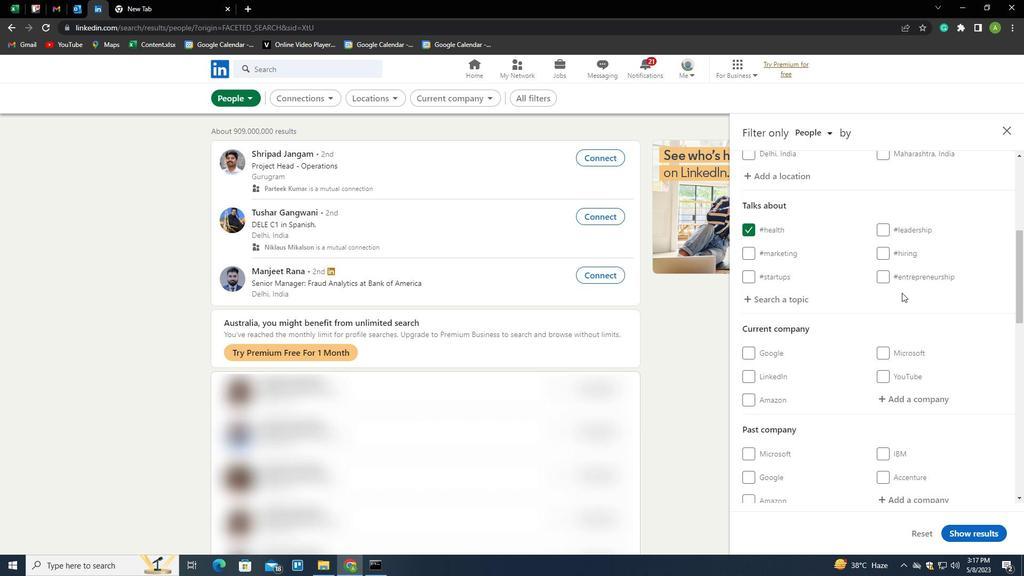 
Action: Mouse moved to (903, 294)
Screenshot: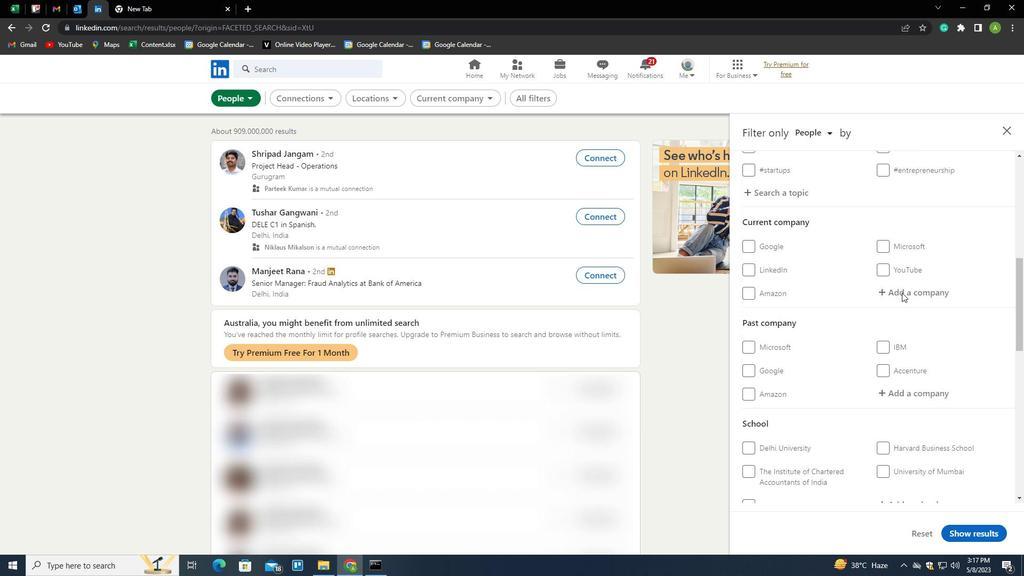 
Action: Mouse pressed left at (903, 294)
Screenshot: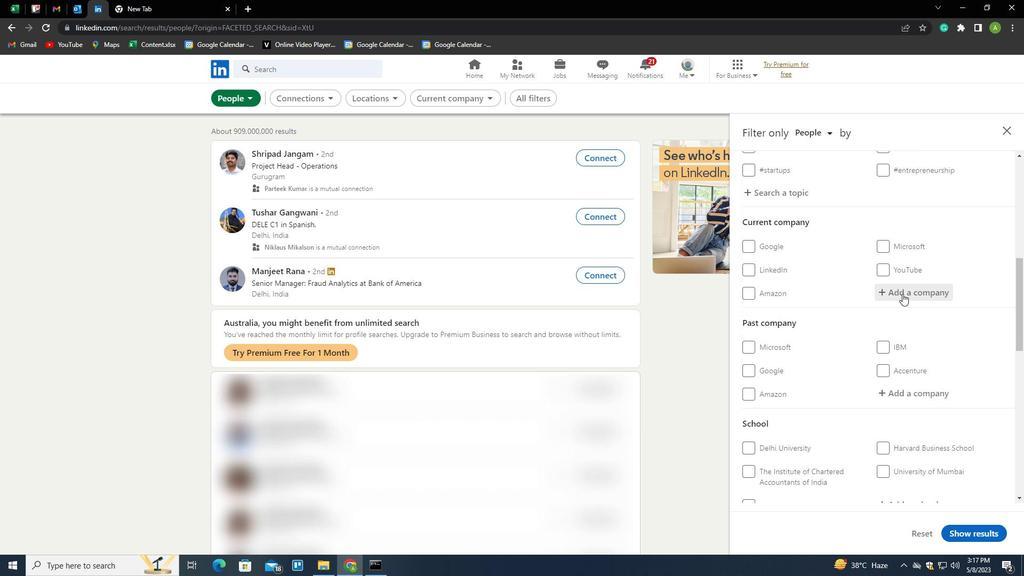 
Action: Key pressed <Key.shift><Key.shift><Key.shift><Key.shift><Key.shift><Key.shift><Key.shift><Key.shift><Key.shift><Key.shift><Key.shift><Key.shift><Key.shift><Key.shift><Key.shift><Key.shift><Key.shift><Key.shift><Key.shift><Key.shift><Key.shift><Key.shift><Key.shift><Key.shift><Key.shift><Key.shift><Key.shift><Key.shift><Key.shift><Key.shift><Key.shift><Key.shift><Key.shift><Key.shift><Key.shift><Key.shift><Key.shift><Key.shift><Key.shift><Key.shift><Key.shift><Key.shift><Key.shift><Key.shift><Key.shift><Key.shift><Key.shift><Key.shift><Key.shift><Key.shift><Key.shift><Key.shift><Key.shift><Key.shift><Key.shift><Key.shift><Key.shift><Key.shift><Key.shift><Key.shift><Key.shift><Key.shift><Key.shift><Key.shift><Key.shift><Key.shift><Key.shift><Key.shift><Key.shift><Key.shift><Key.shift><Key.shift><Key.shift><Key.shift><Key.shift><Key.shift><Key.shift><Key.shift><Key.shift><Key.shift><Key.shift><Key.shift><Key.shift><Key.shift><Key.shift>US<Key.space>PHARMACOPEIA<Key.down><Key.enter>
Screenshot: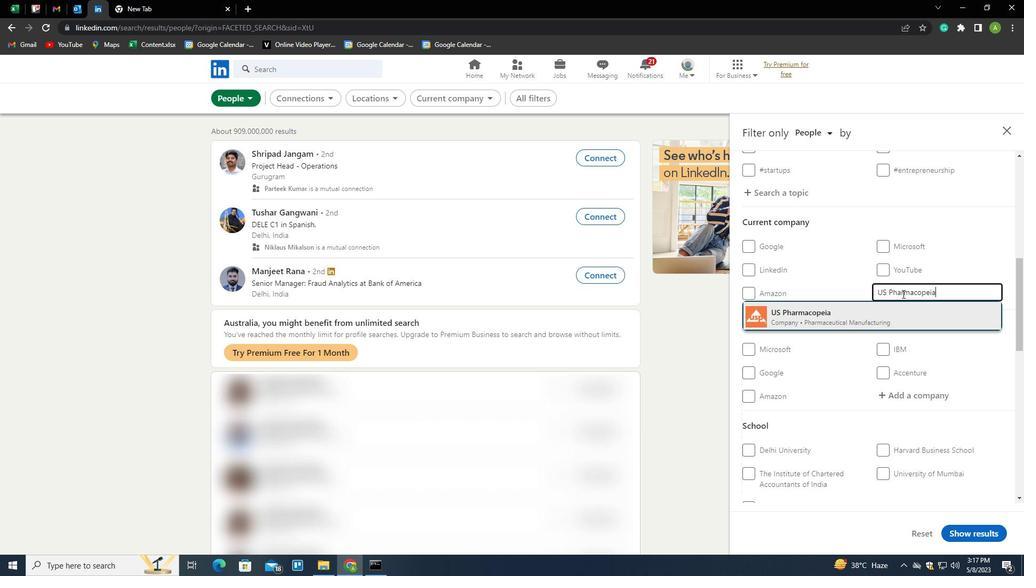 
Action: Mouse moved to (903, 294)
Screenshot: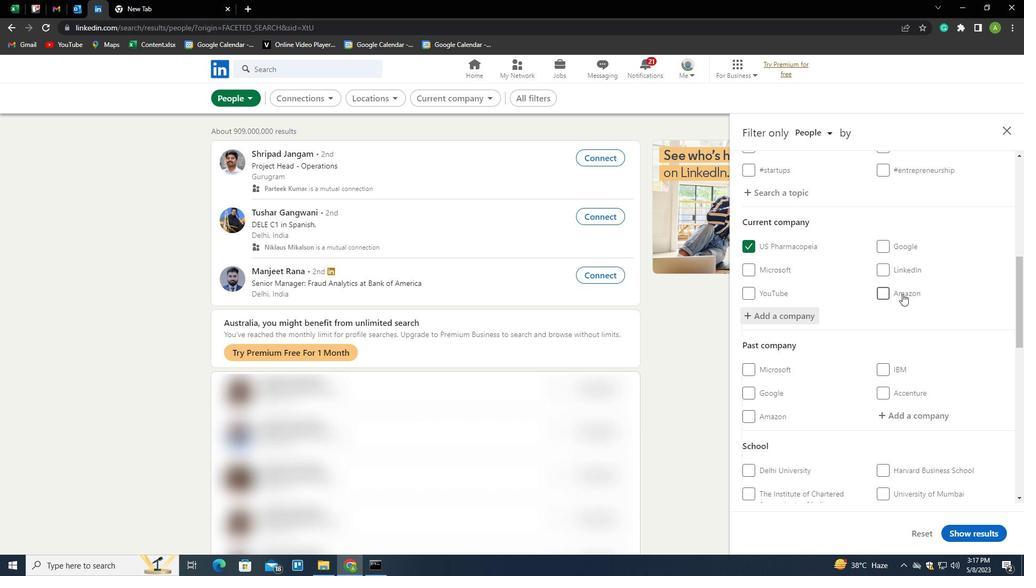 
Action: Mouse scrolled (903, 293) with delta (0, 0)
Screenshot: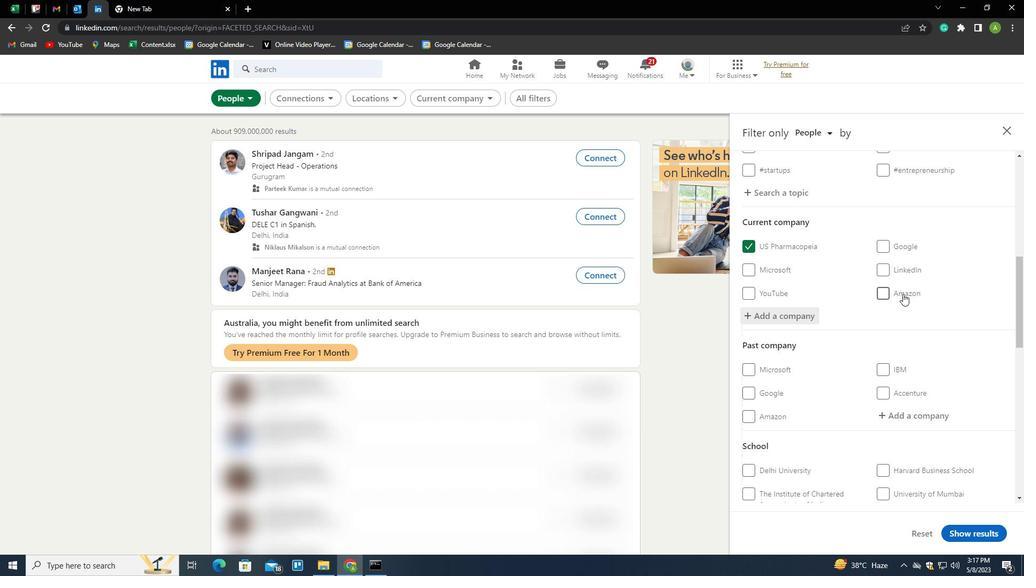 
Action: Mouse scrolled (903, 293) with delta (0, 0)
Screenshot: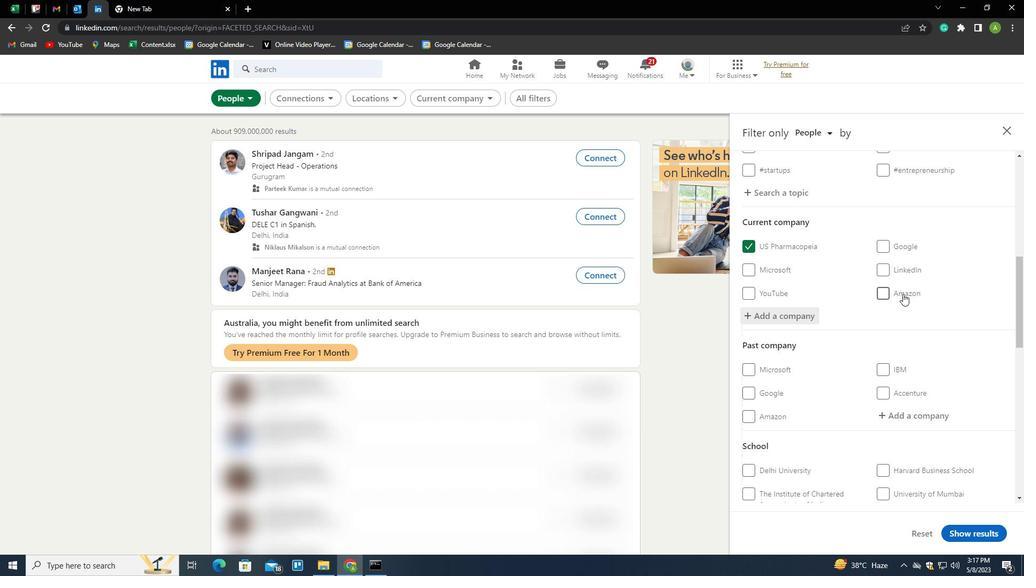 
Action: Mouse scrolled (903, 293) with delta (0, 0)
Screenshot: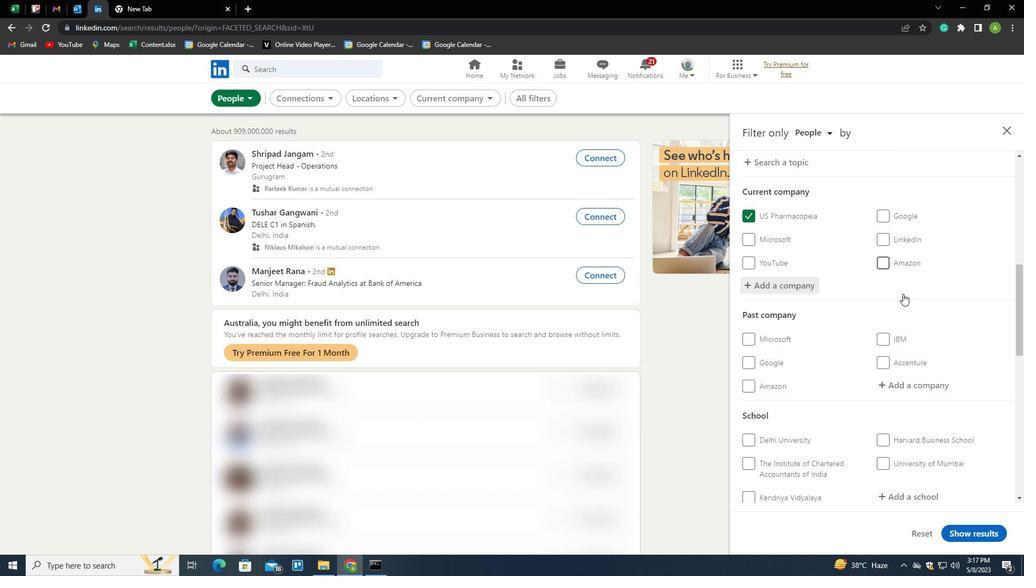
Action: Mouse scrolled (903, 293) with delta (0, 0)
Screenshot: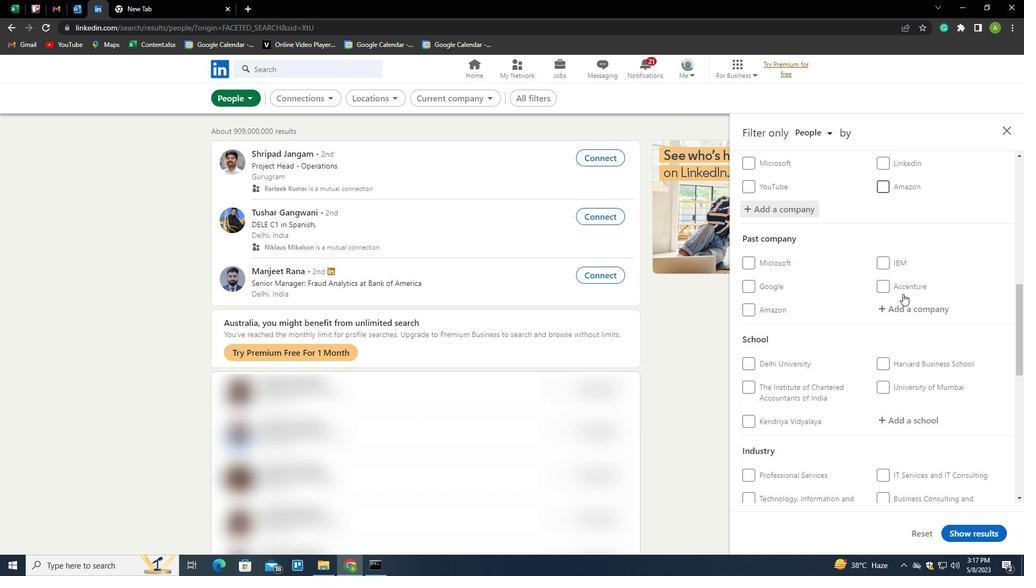 
Action: Mouse scrolled (903, 293) with delta (0, 0)
Screenshot: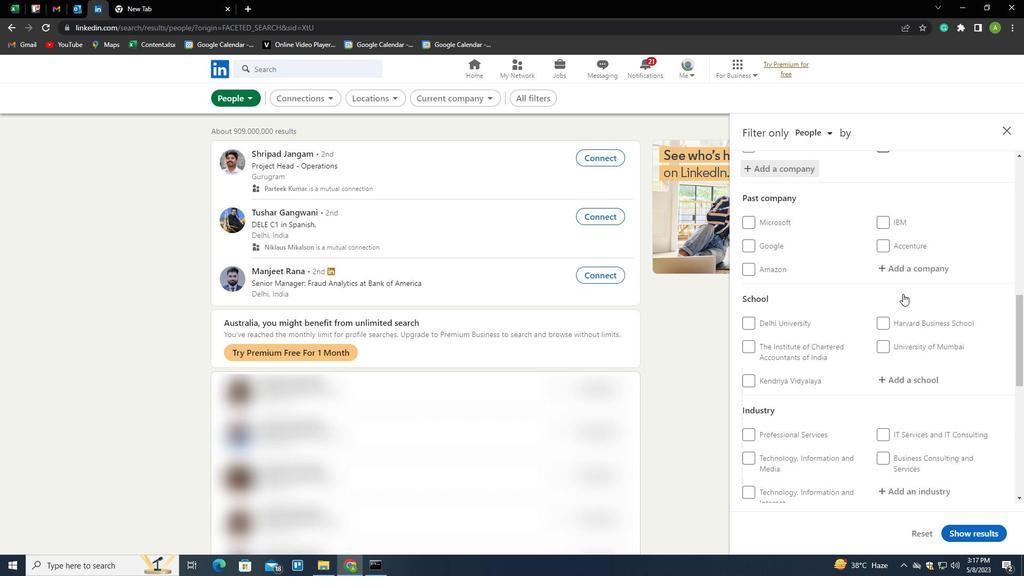 
Action: Mouse moved to (903, 260)
Screenshot: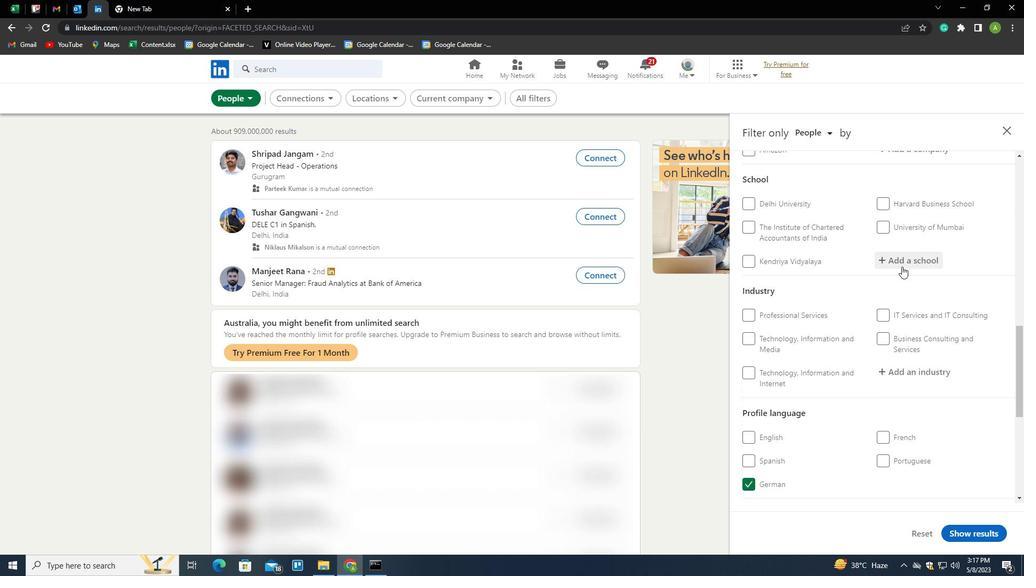 
Action: Mouse pressed left at (903, 260)
Screenshot: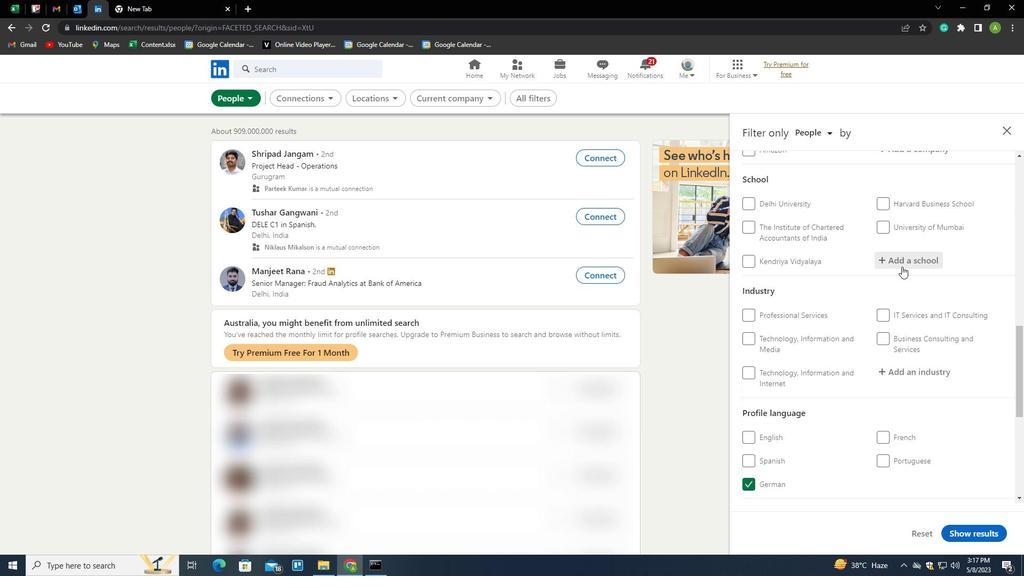 
Action: Mouse moved to (904, 259)
Screenshot: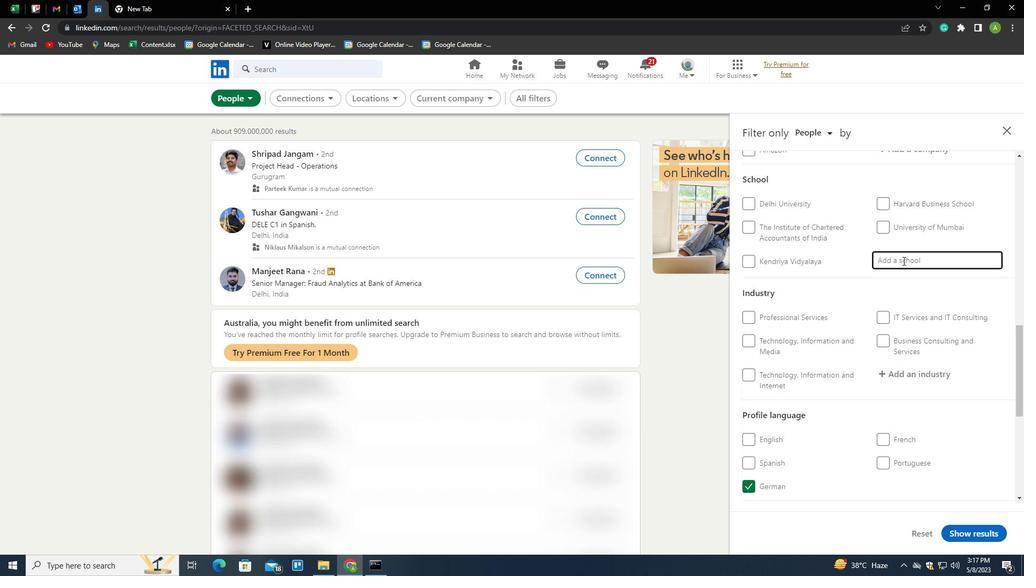 
Action: Key pressed <Key.shift>DR.<Key.space><Key.shift><Key.shift><Key.shift>BABASAHED<Key.backspace>B<Key.space><Key.shift>AMBEDKAR<Key.space><Key.shift>TE<Key.backspace><Key.backspace><Key.backspace><Key.backspace><Key.backspace>AR<Key.space><Key.shift>MARATHWADA<Key.space><Key.shift>UNIVERSITY,<Key.space><Key.shift>AURANGAVA<Key.backspace><Key.backspace>BAD<Key.down><Key.enter>
Screenshot: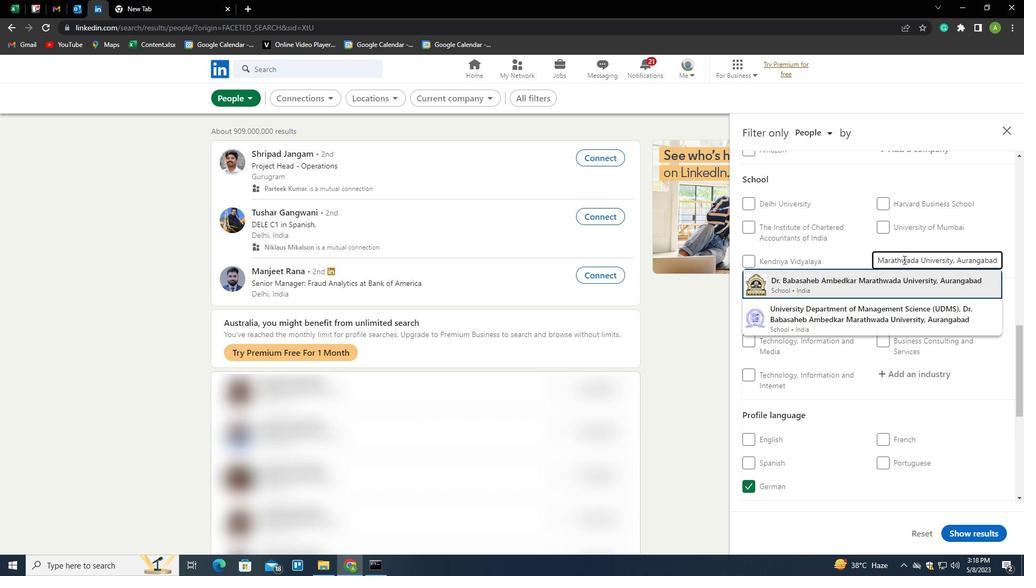 
Action: Mouse scrolled (904, 259) with delta (0, 0)
Screenshot: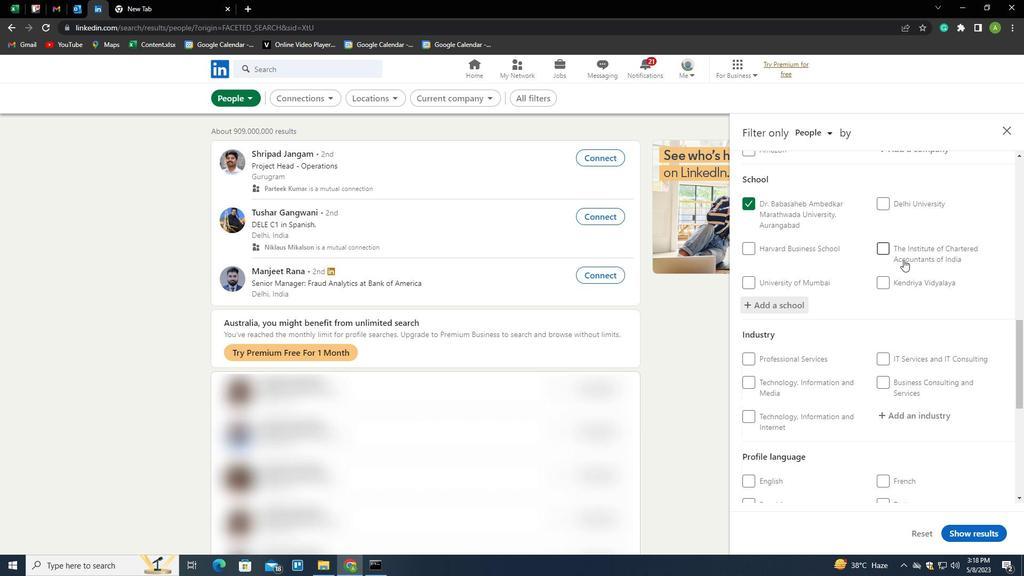 
Action: Mouse scrolled (904, 259) with delta (0, 0)
Screenshot: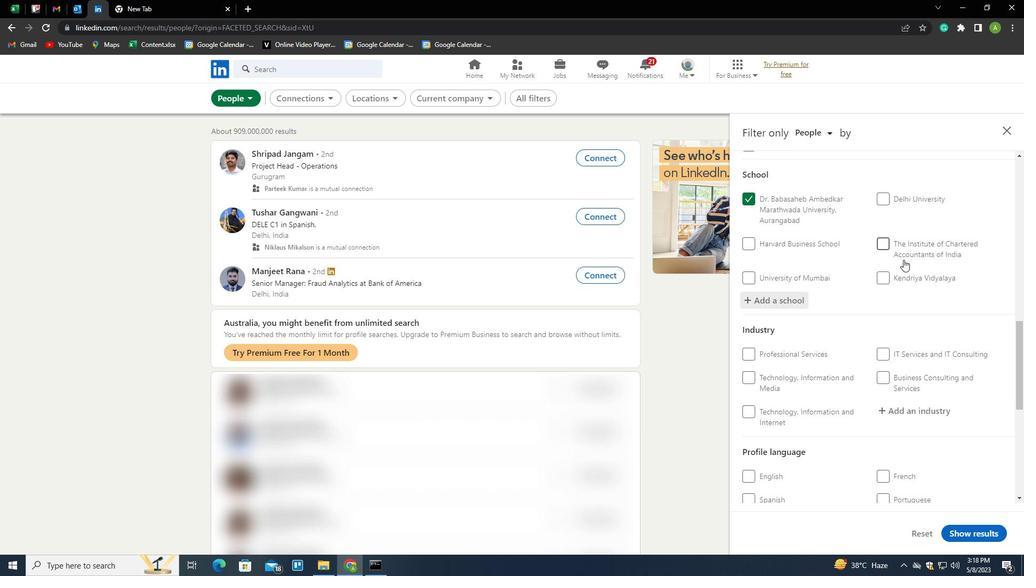 
Action: Mouse moved to (904, 261)
Screenshot: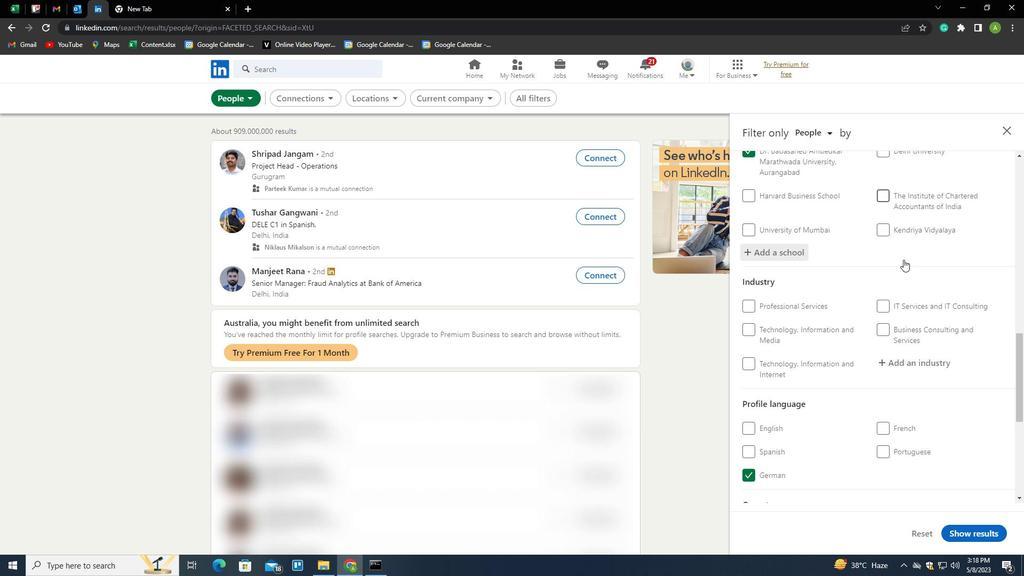 
Action: Mouse scrolled (904, 260) with delta (0, 0)
Screenshot: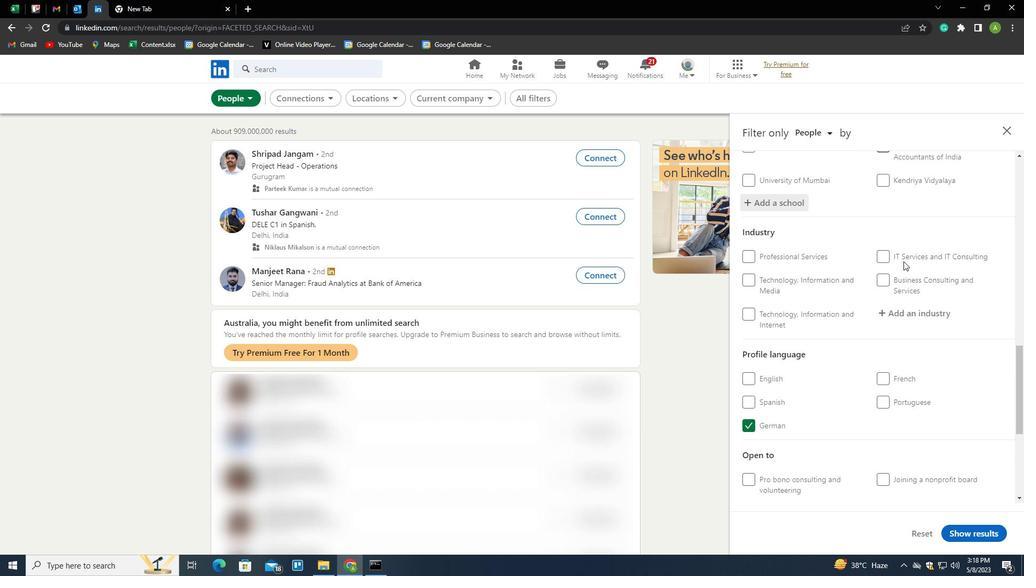 
Action: Mouse moved to (907, 262)
Screenshot: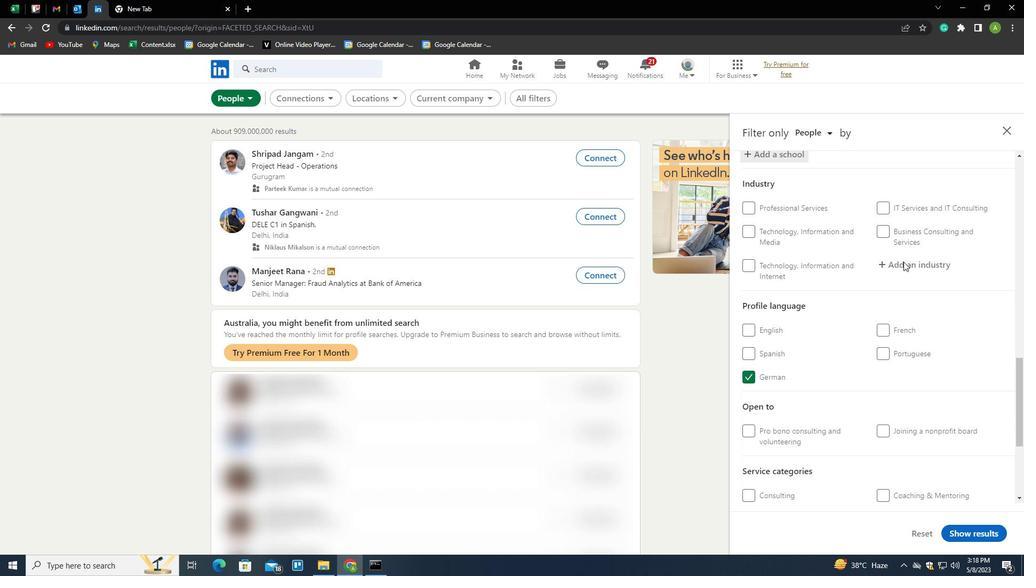 
Action: Mouse pressed left at (907, 262)
Screenshot: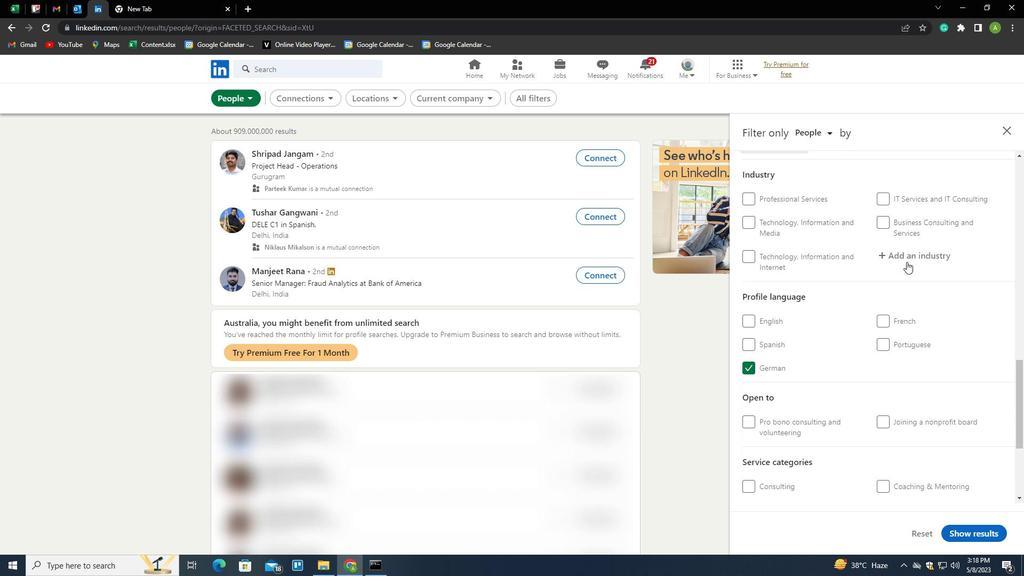 
Action: Mouse moved to (908, 260)
Screenshot: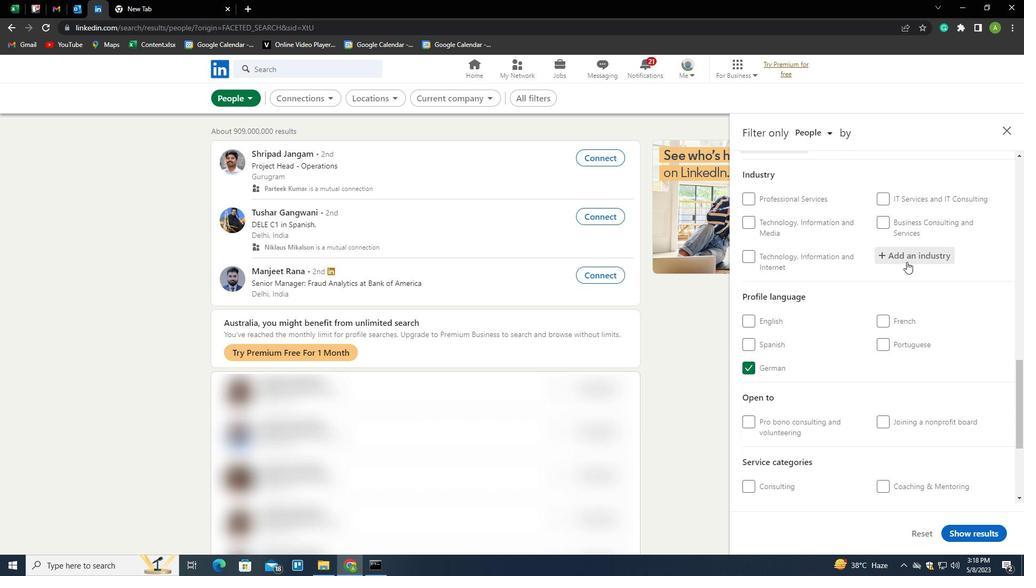 
Action: Key pressed <Key.shift><Key.shift><Key.shift><Key.shift><Key.shift><Key.shift><Key.shift><Key.shift><Key.shift><Key.shift><Key.shift><Key.shift><Key.shift><Key.shift><Key.shift><Key.shift><Key.shift><Key.shift><Key.shift><Key.shift><Key.shift><Key.shift><Key.shift><Key.shift><Key.shift><Key.shift><Key.shift><Key.shift><Key.shift><Key.shift><Key.shift><Key.shift><Key.shift><Key.shift><Key.shift><Key.shift><Key.shift><Key.shift><Key.shift><Key.shift><Key.shift><Key.shift><Key.shift><Key.shift><Key.shift><Key.shift><Key.shift><Key.shift><Key.shift><Key.shift><Key.shift><Key.shift><Key.shift><Key.shift><Key.shift><Key.shift><Key.shift><Key.shift><Key.shift><Key.shift><Key.shift><Key.shift><Key.shift><Key.shift><Key.shift><Key.shift><Key.shift><Key.shift><Key.shift><Key.shift><Key.shift><Key.shift><Key.shift><Key.shift><Key.shift><Key.shift><Key.shift><Key.shift><Key.shift><Key.shift><Key.shift><Key.shift><Key.shift><Key.shift><Key.shift><Key.shift>FAMILY<Key.space><Key.shift>PLANNUNG<Key.backspace><Key.backspace><Key.backspace>ING<Key.space><Key.shift>CENTERS<Key.down><Key.down><Key.enter>
Screenshot: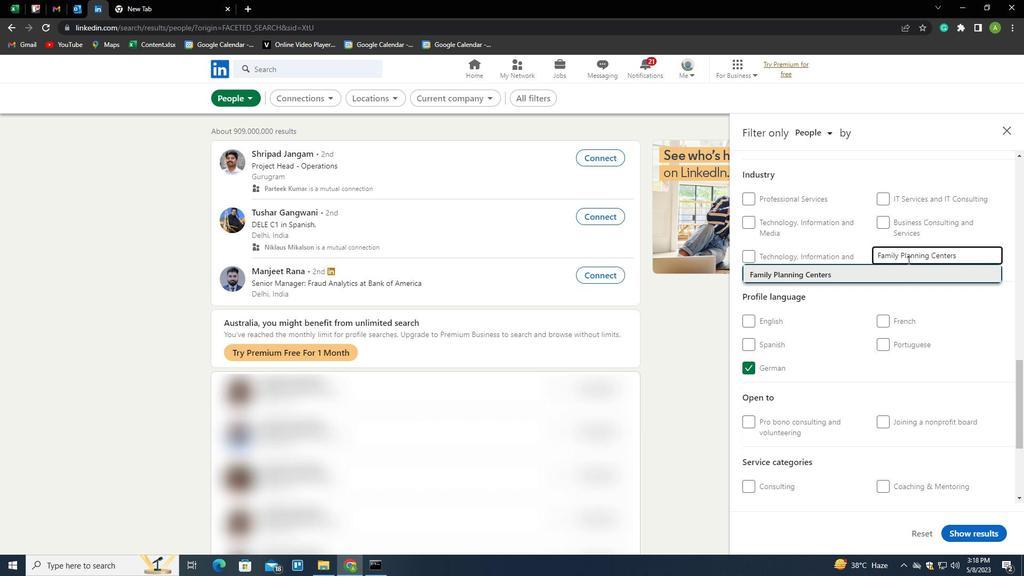 
Action: Mouse scrolled (908, 259) with delta (0, 0)
Screenshot: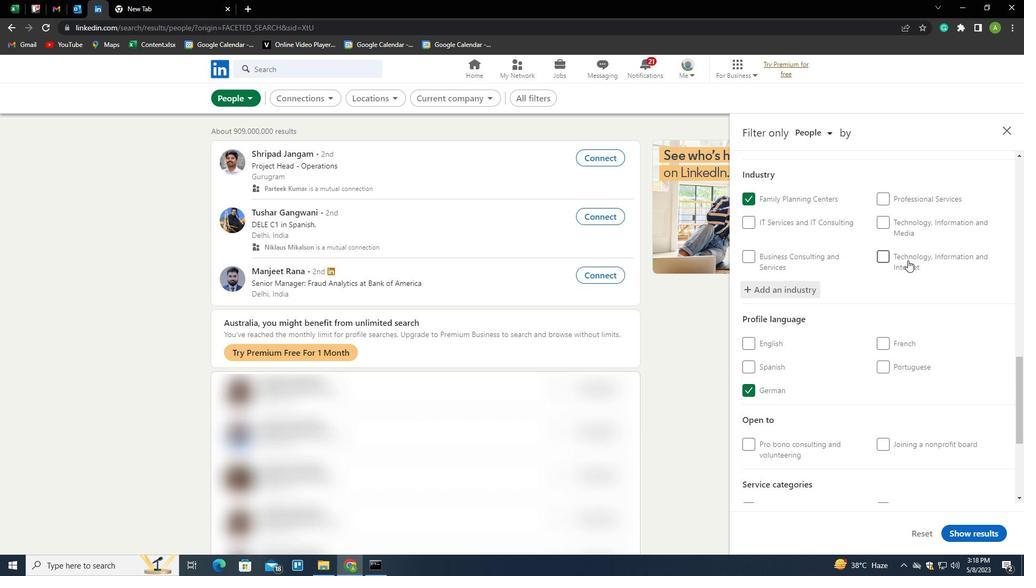 
Action: Mouse scrolled (908, 259) with delta (0, 0)
Screenshot: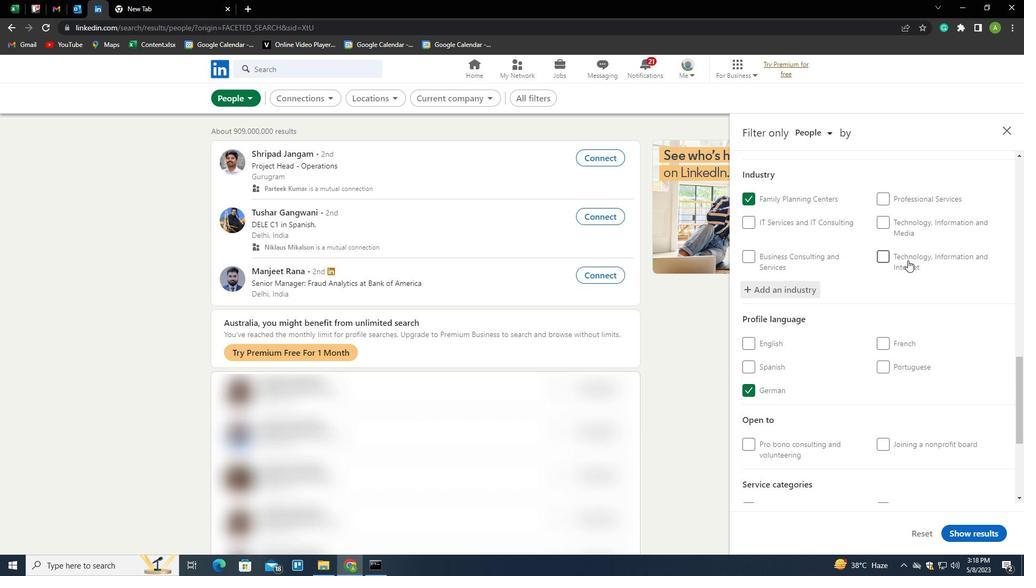 
Action: Mouse scrolled (908, 259) with delta (0, 0)
Screenshot: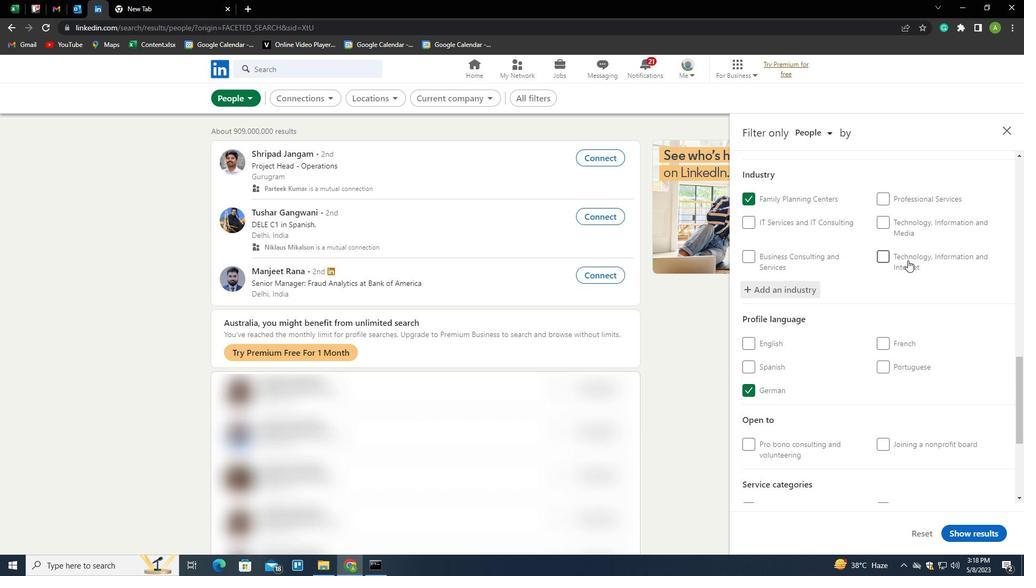 
Action: Mouse scrolled (908, 259) with delta (0, 0)
Screenshot: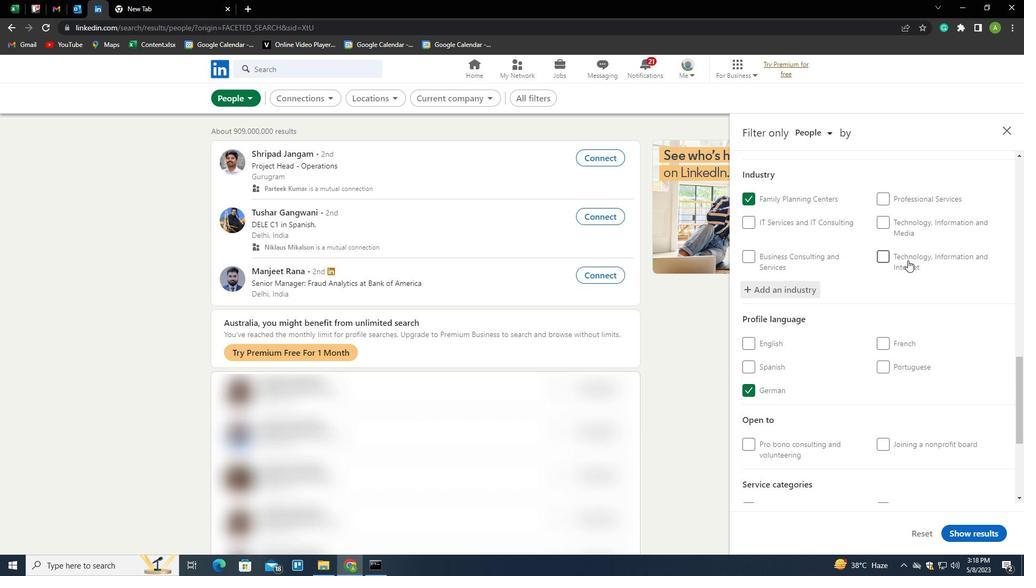 
Action: Mouse scrolled (908, 259) with delta (0, 0)
Screenshot: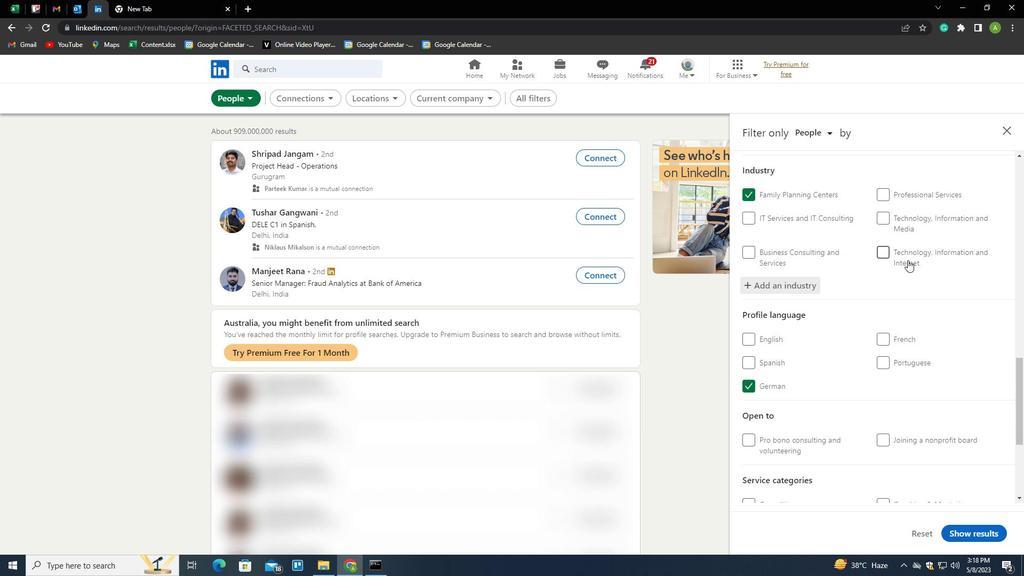 
Action: Mouse scrolled (908, 259) with delta (0, 0)
Screenshot: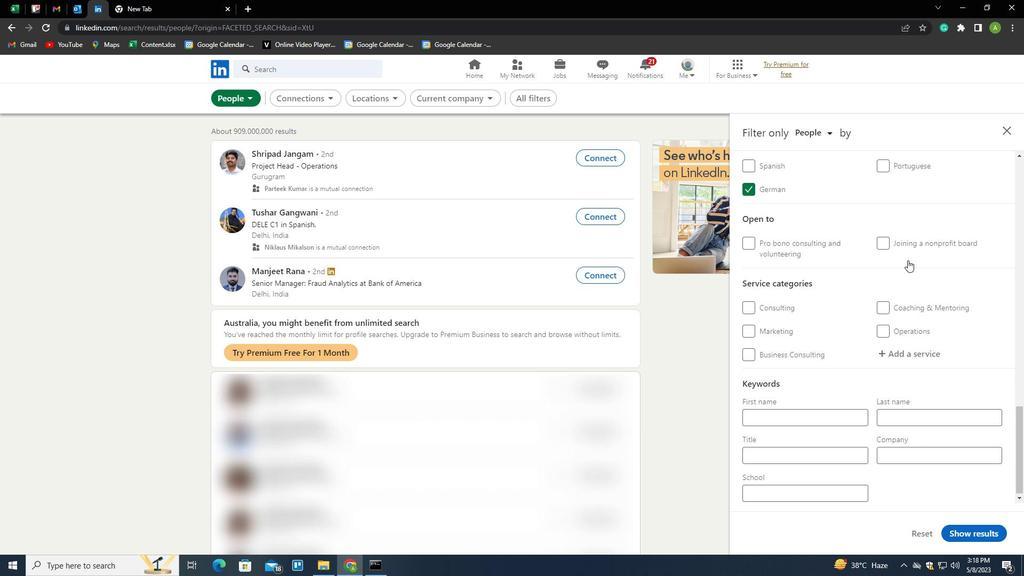 
Action: Mouse scrolled (908, 259) with delta (0, 0)
Screenshot: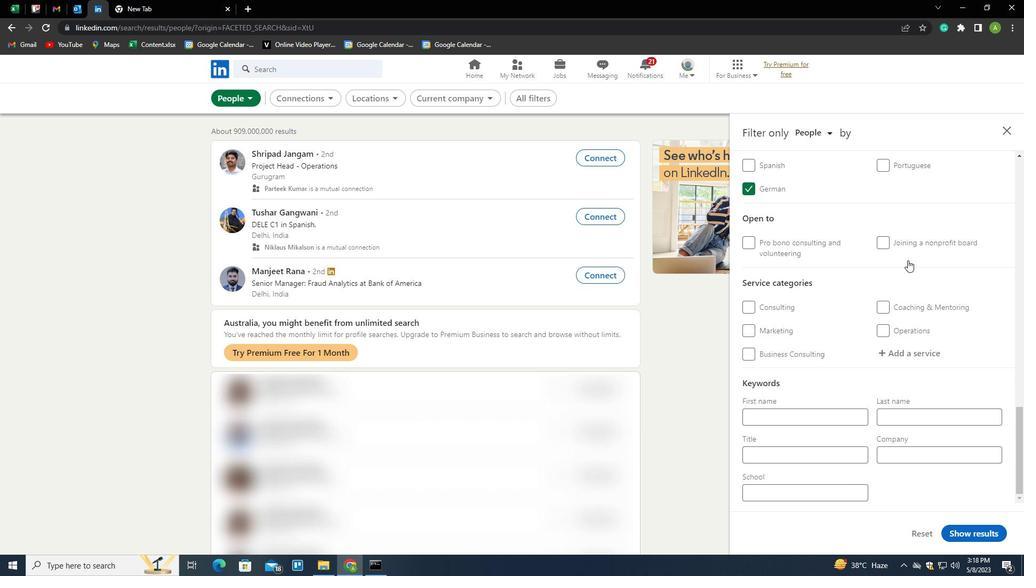 
Action: Mouse moved to (908, 260)
Screenshot: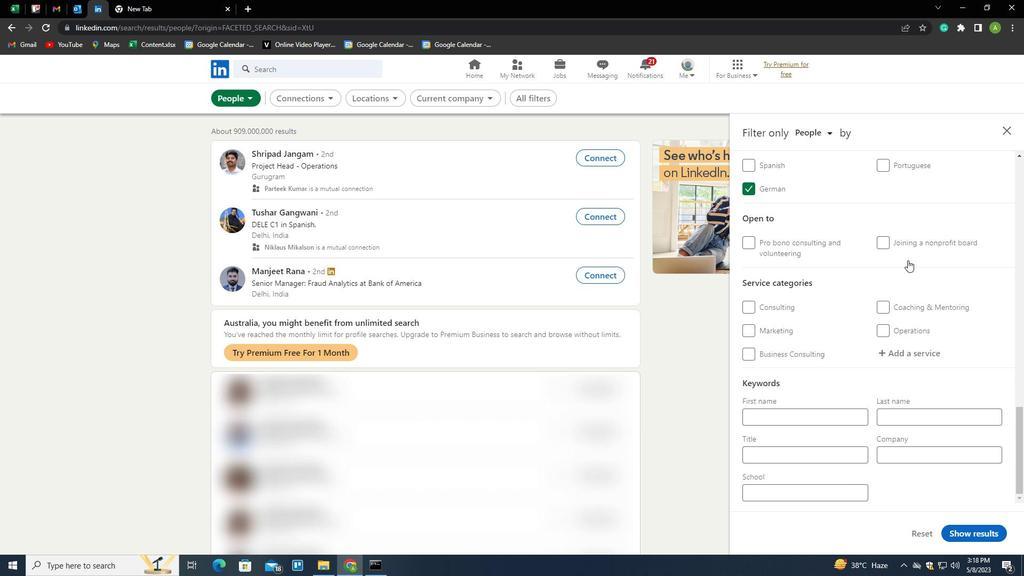 
Action: Mouse scrolled (908, 259) with delta (0, 0)
Screenshot: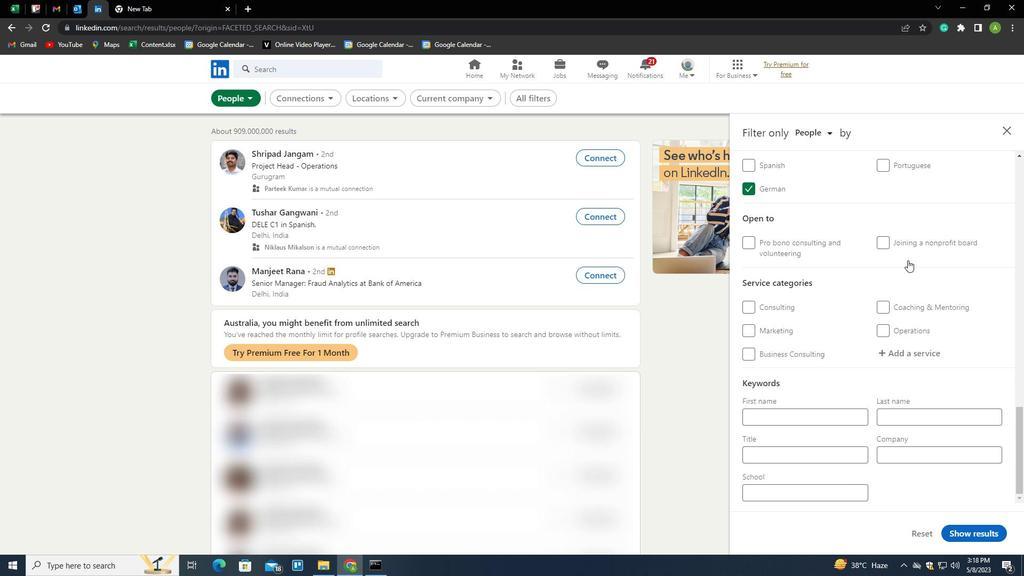 
Action: Mouse moved to (911, 348)
Screenshot: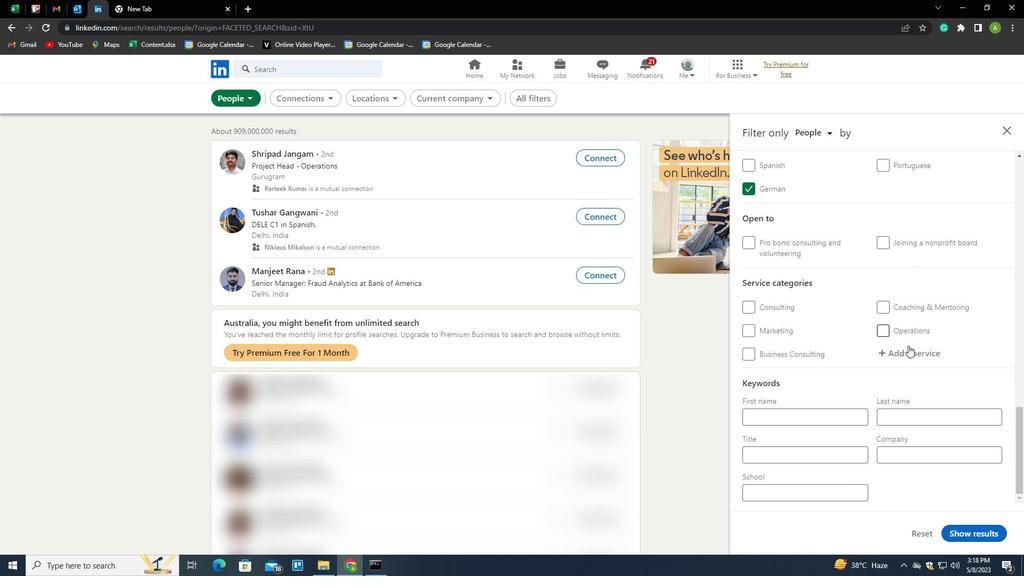
Action: Mouse pressed left at (911, 348)
Screenshot: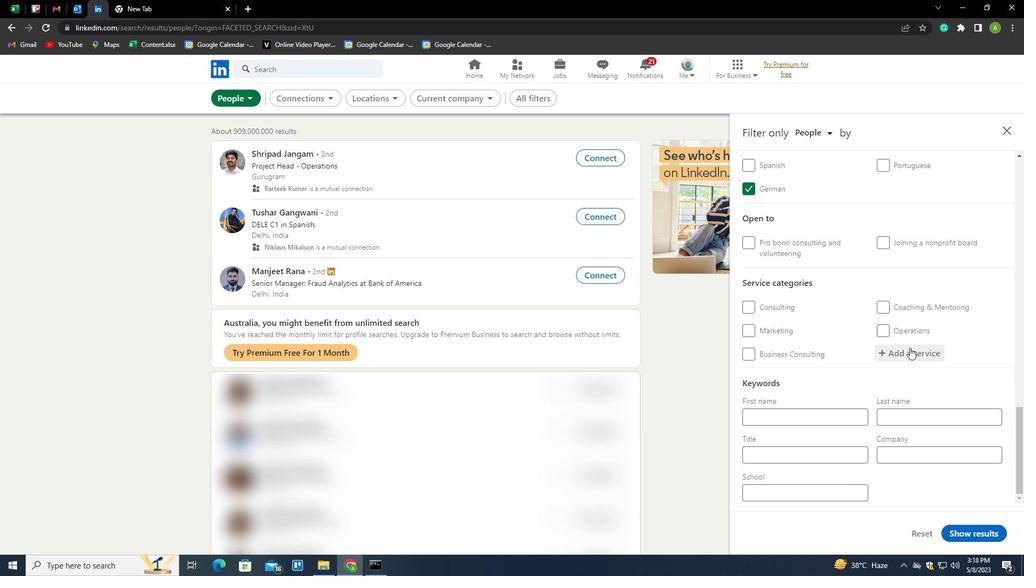 
Action: Key pressed <Key.shift>BUSNI<Key.backspace><Key.backspace>INESS<Key.space><Key.shift>ANALYTICS<Key.down><Key.enter>
Screenshot: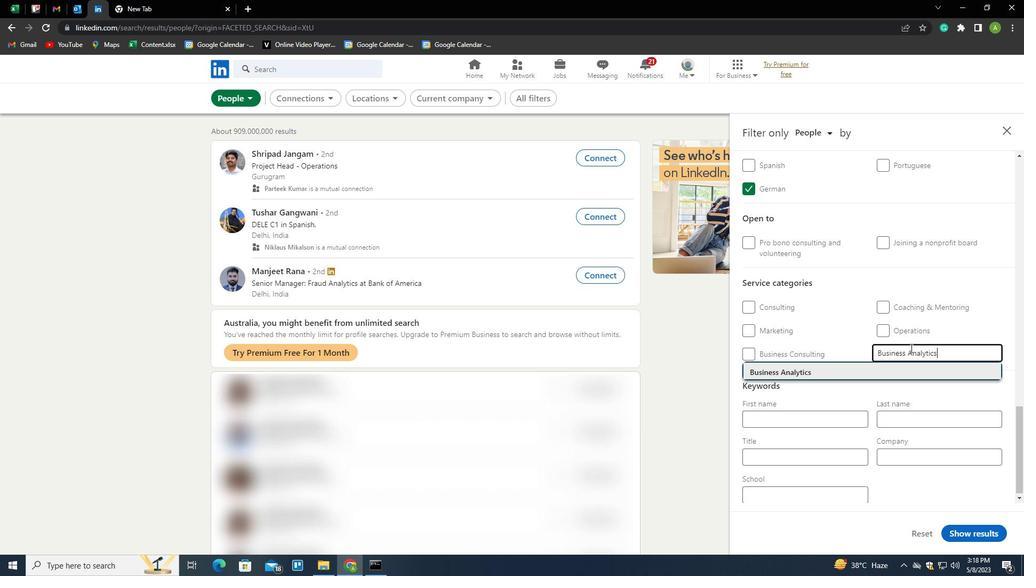 
Action: Mouse scrolled (911, 347) with delta (0, 0)
Screenshot: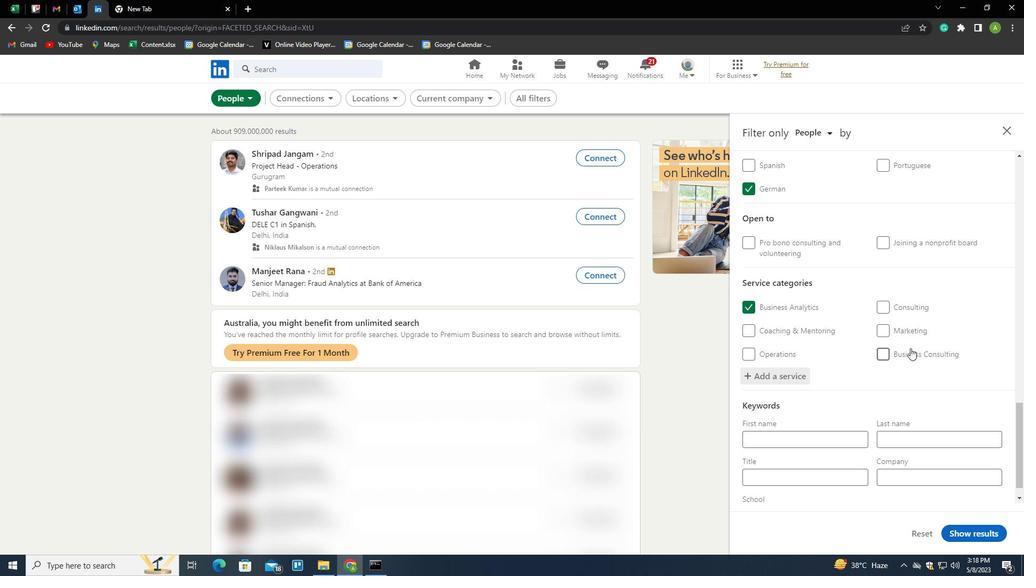 
Action: Mouse scrolled (911, 347) with delta (0, 0)
Screenshot: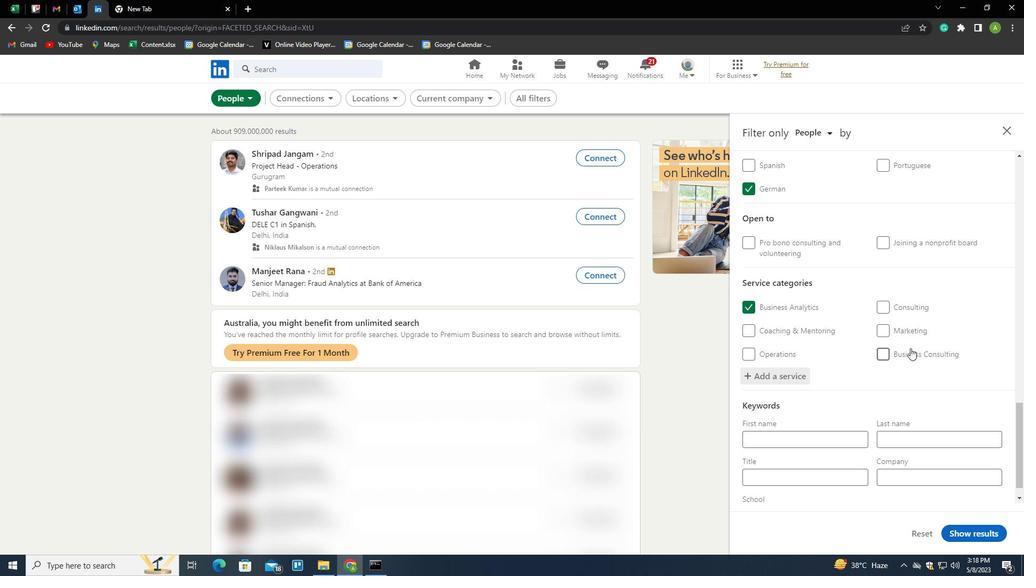 
Action: Mouse scrolled (911, 347) with delta (0, 0)
Screenshot: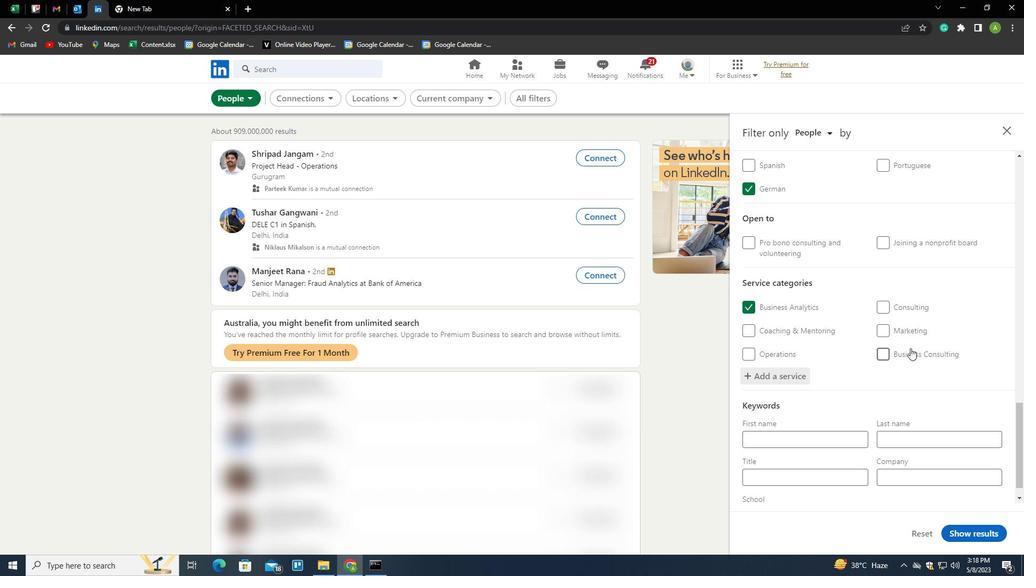 
Action: Mouse scrolled (911, 347) with delta (0, 0)
Screenshot: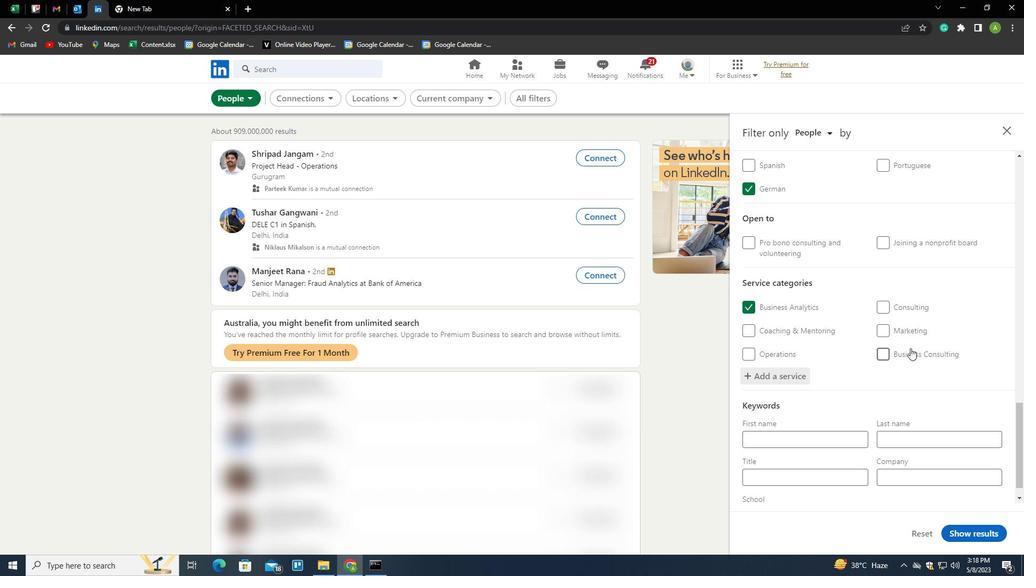 
Action: Mouse moved to (849, 457)
Screenshot: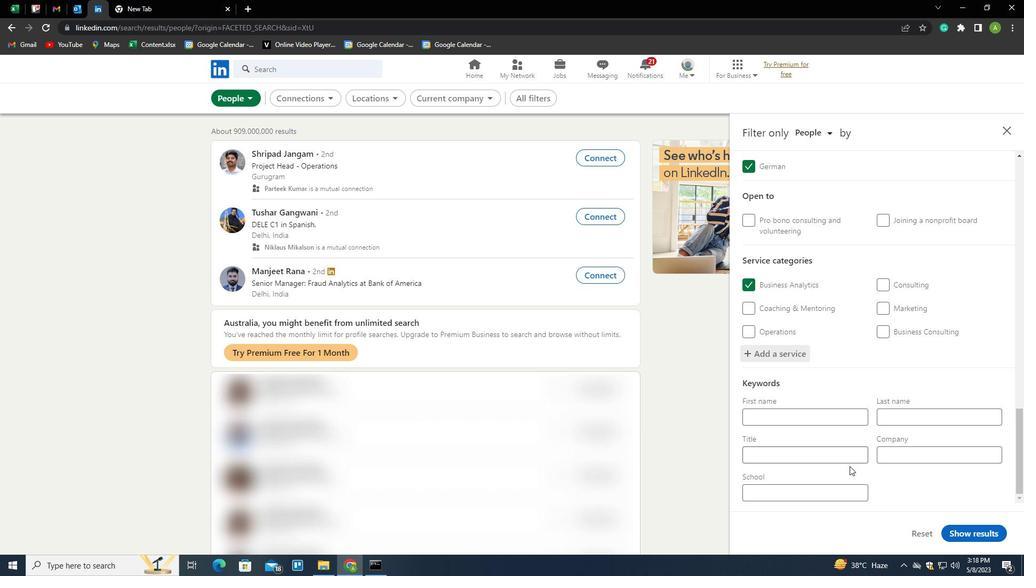 
Action: Mouse pressed left at (849, 457)
Screenshot: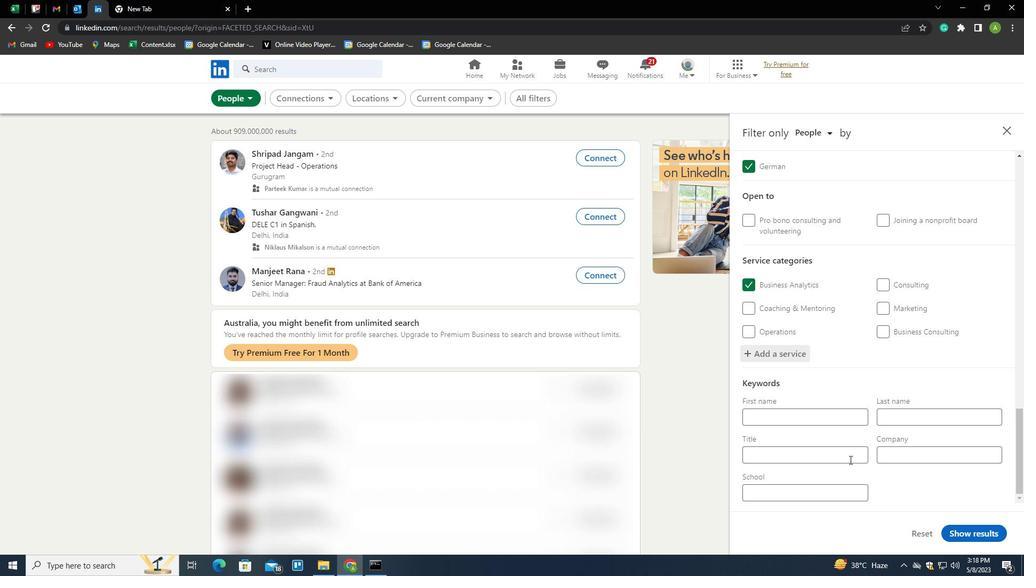 
Action: Key pressed <Key.shift>IMPROVEMENT<Key.space><Key.shift>LEAD
Screenshot: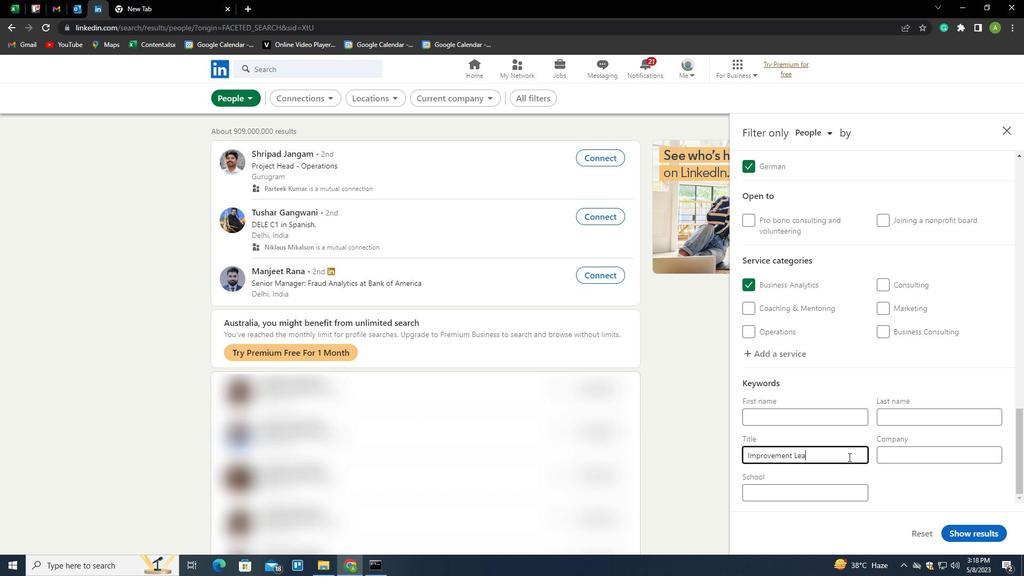 
Action: Mouse moved to (964, 495)
Screenshot: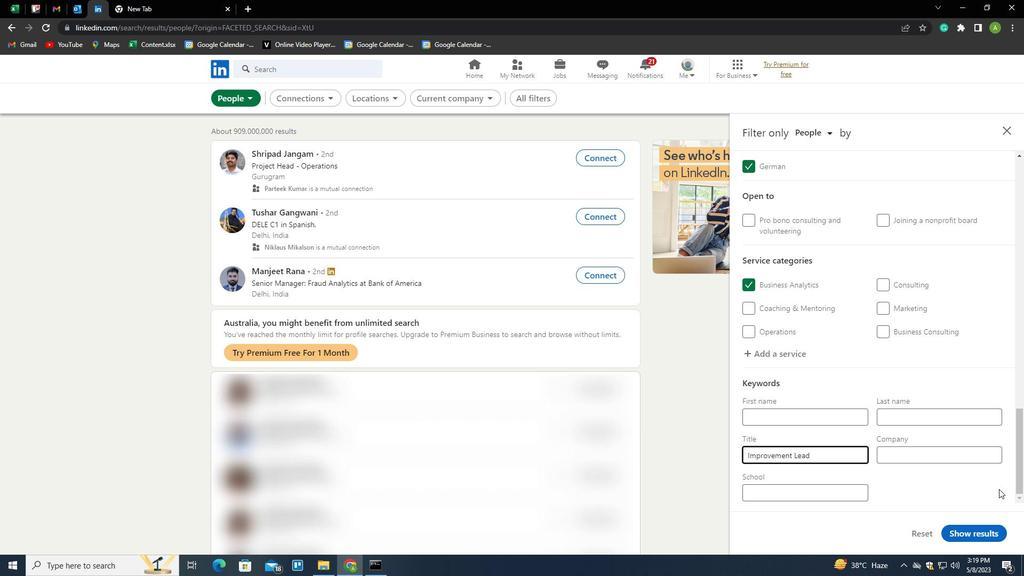 
Action: Mouse pressed left at (964, 495)
Screenshot: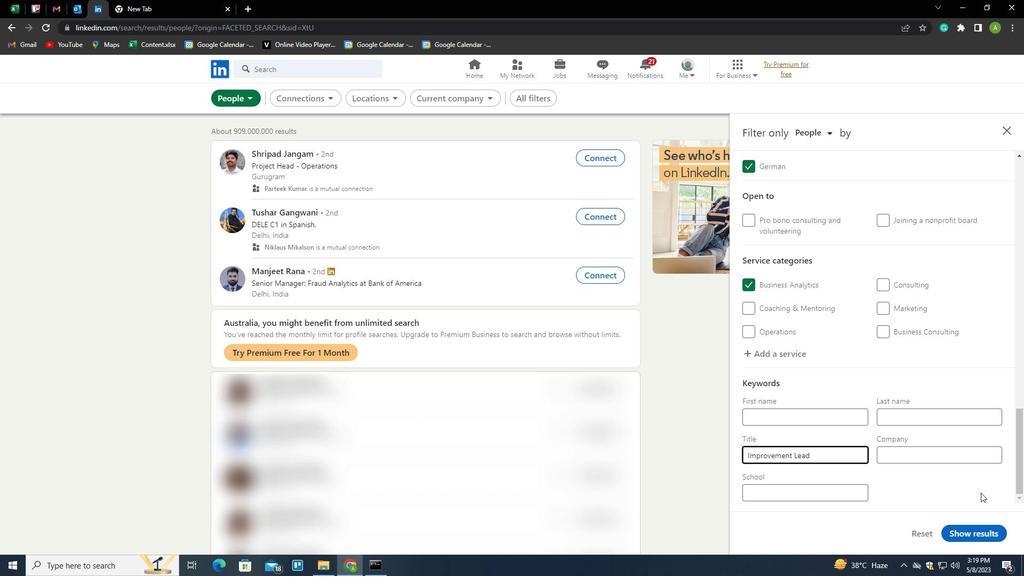 
Action: Mouse moved to (972, 532)
Screenshot: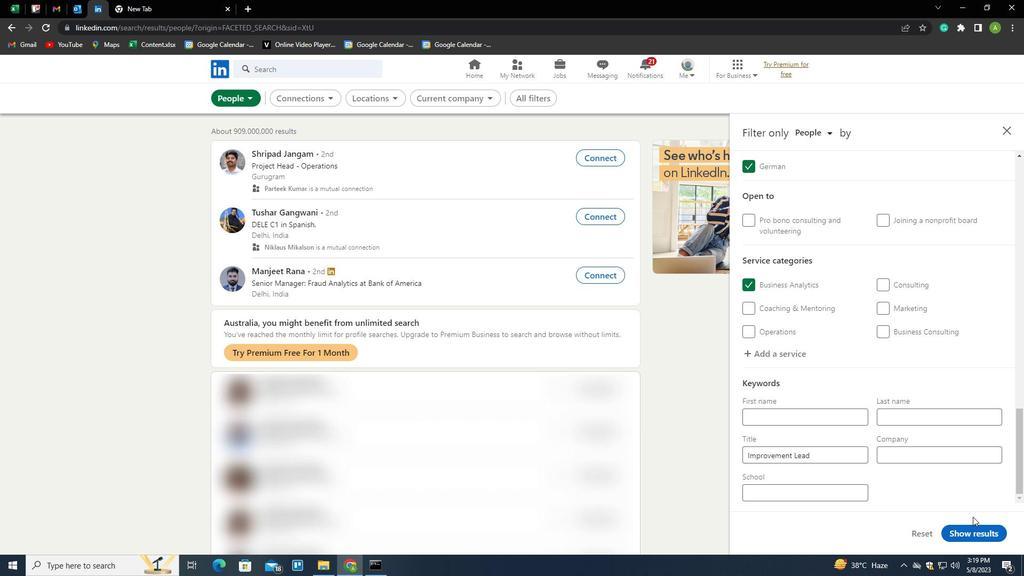 
Action: Mouse pressed left at (972, 532)
Screenshot: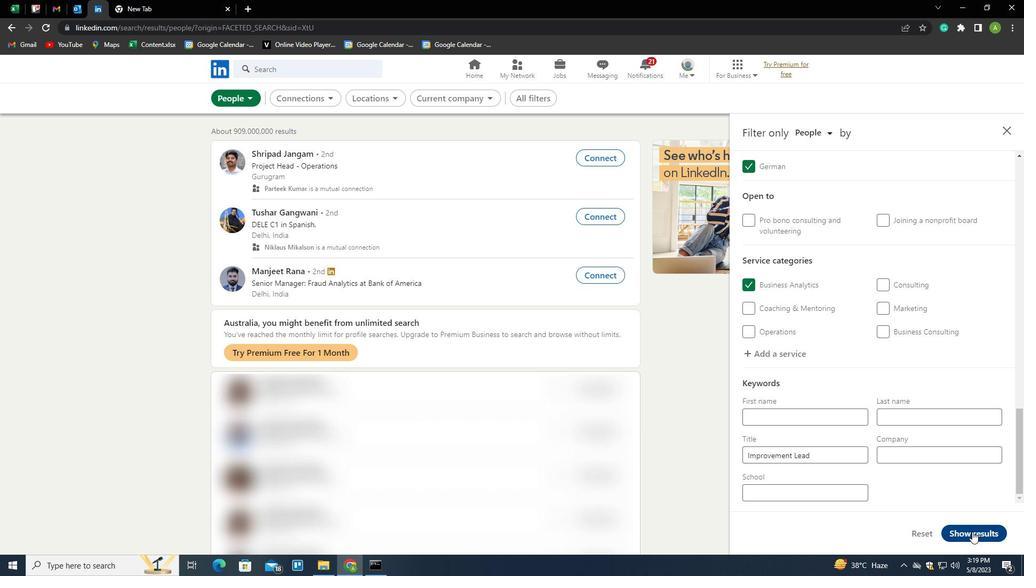 
